 Task: For heading Arial Rounded MT Bold with Underline.  font size for heading26,  'Change the font style of data to'Browallia New.  and font size to 18,  Change the alignment of both headline & data to Align middle & Align Text left.  In the sheet  Excel Template Workbook Spreadsheet Sheet
Action: Mouse moved to (105, 110)
Screenshot: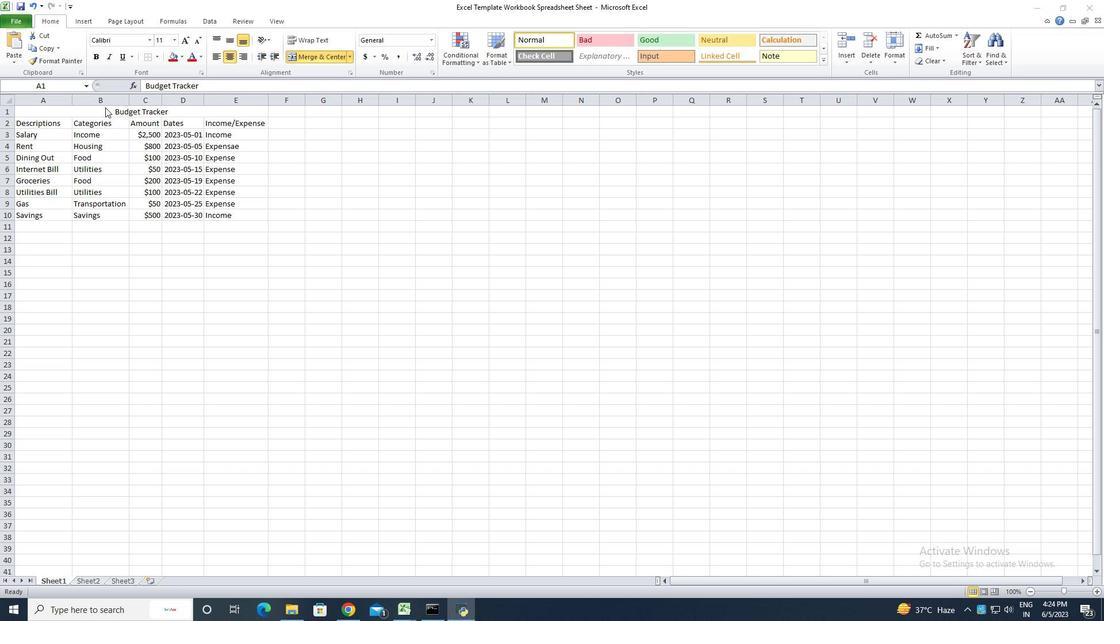 
Action: Mouse pressed left at (105, 110)
Screenshot: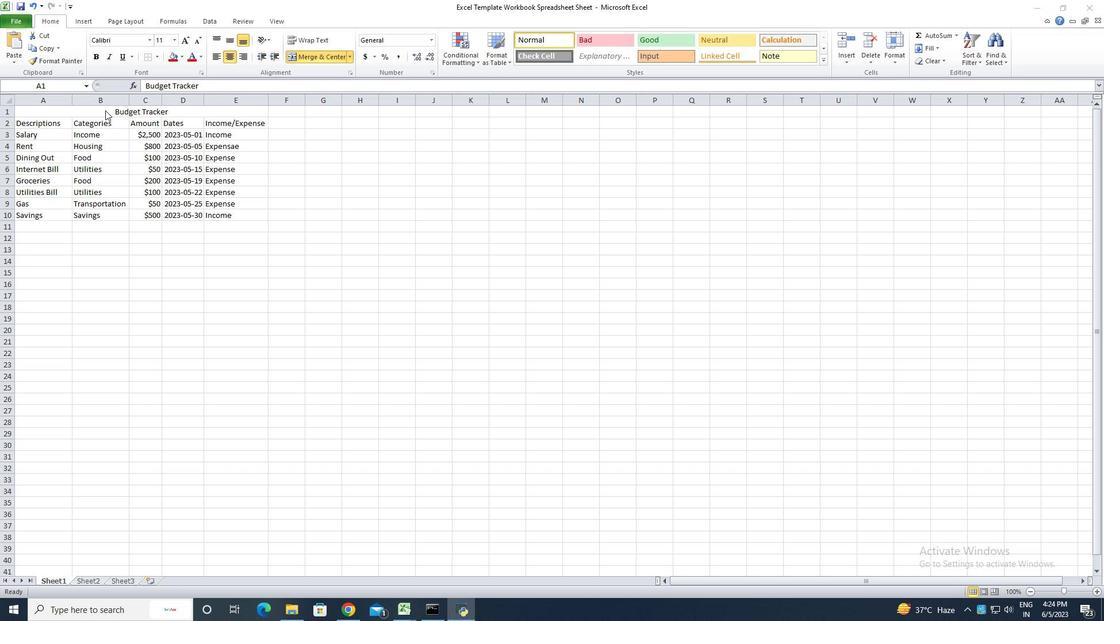 
Action: Mouse moved to (149, 38)
Screenshot: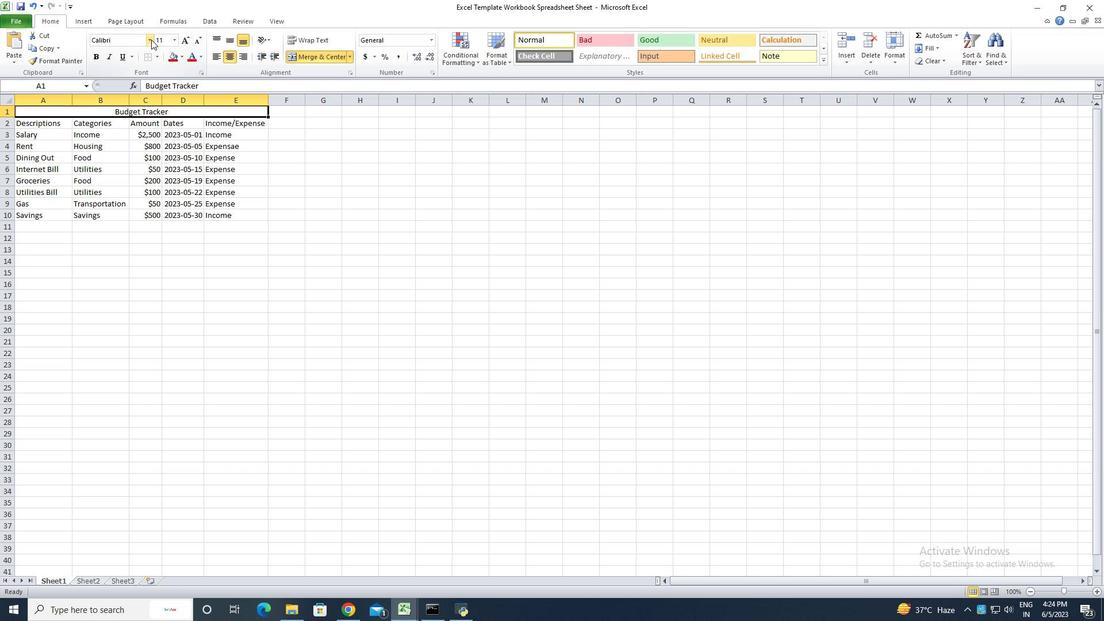 
Action: Mouse pressed left at (149, 38)
Screenshot: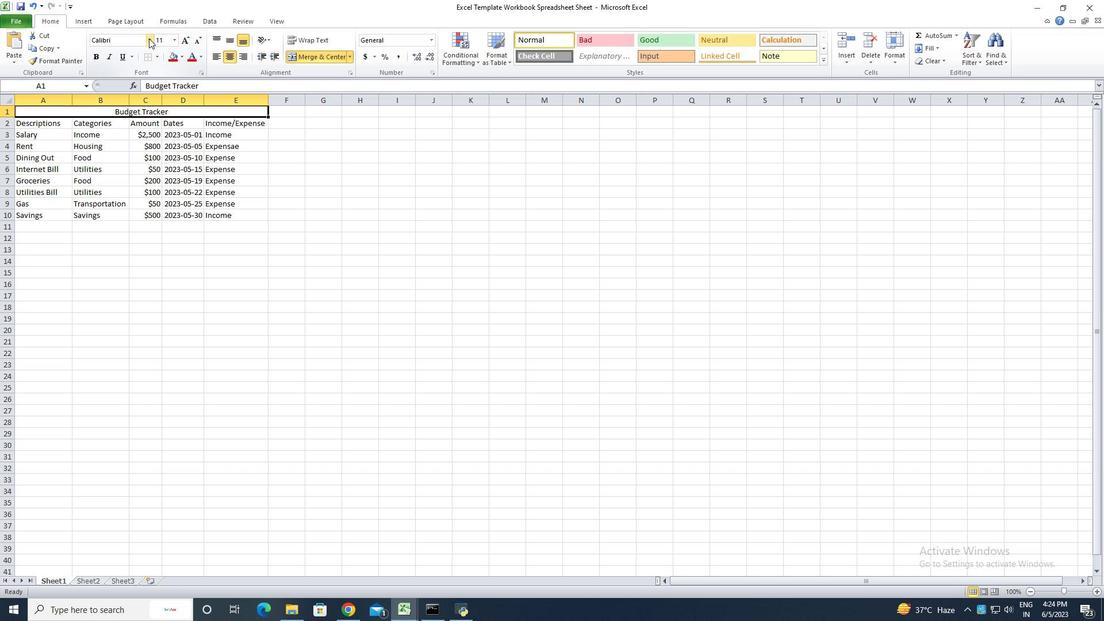
Action: Mouse moved to (150, 173)
Screenshot: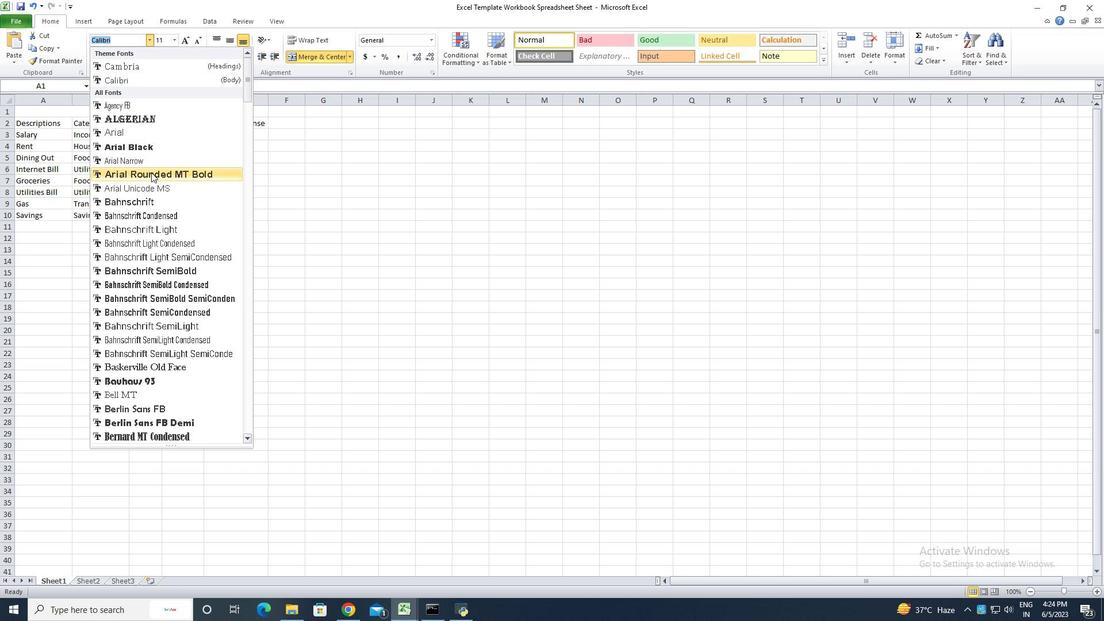 
Action: Mouse pressed left at (150, 173)
Screenshot: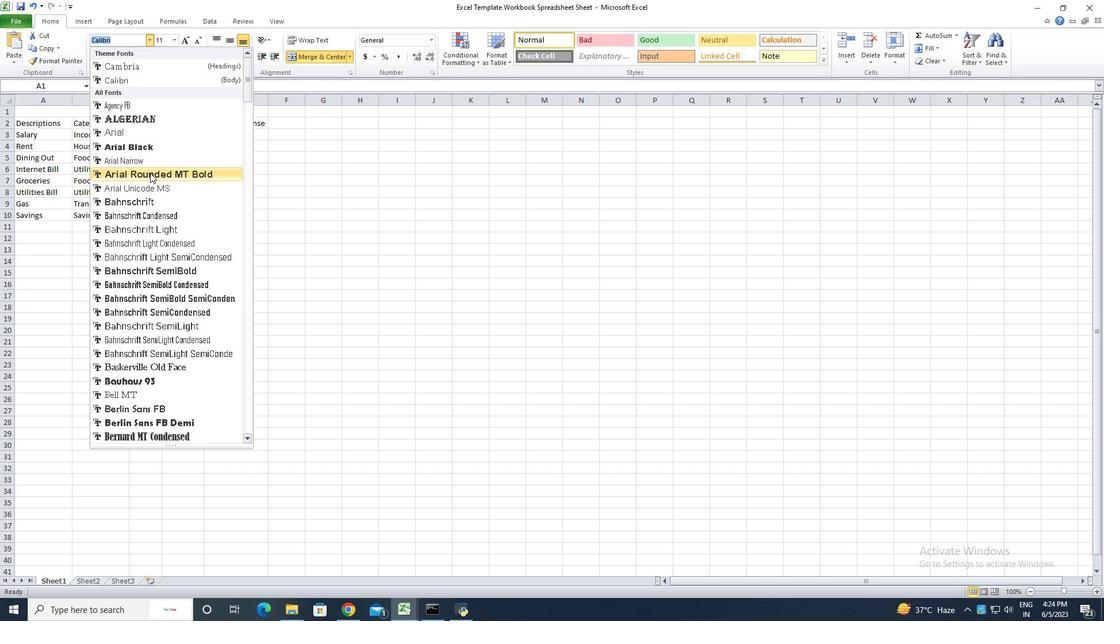 
Action: Mouse moved to (122, 57)
Screenshot: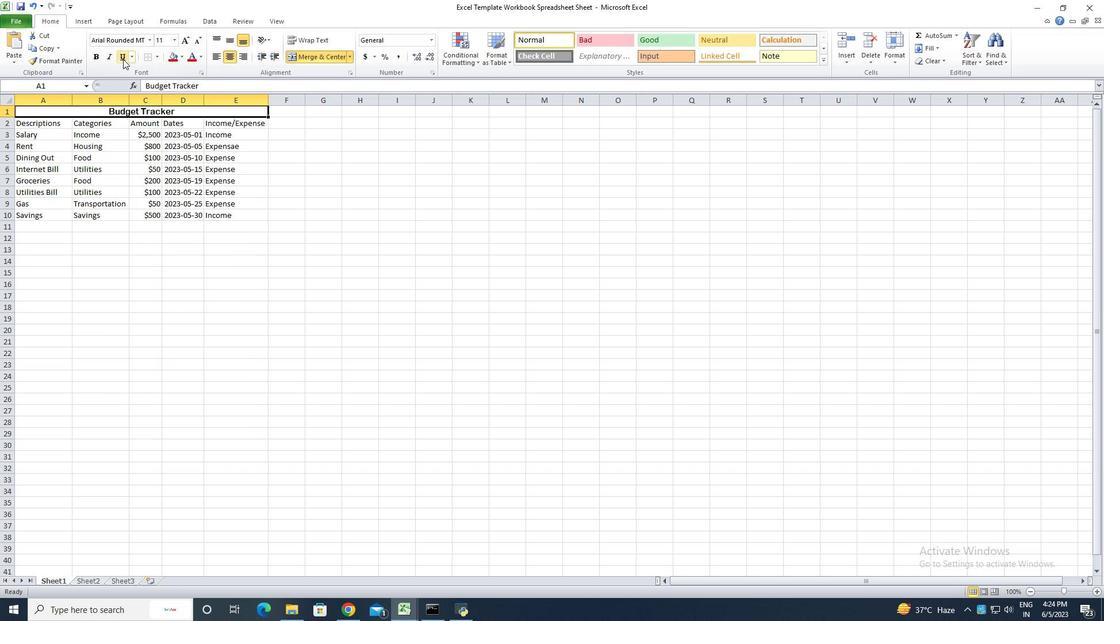 
Action: Mouse pressed left at (122, 57)
Screenshot: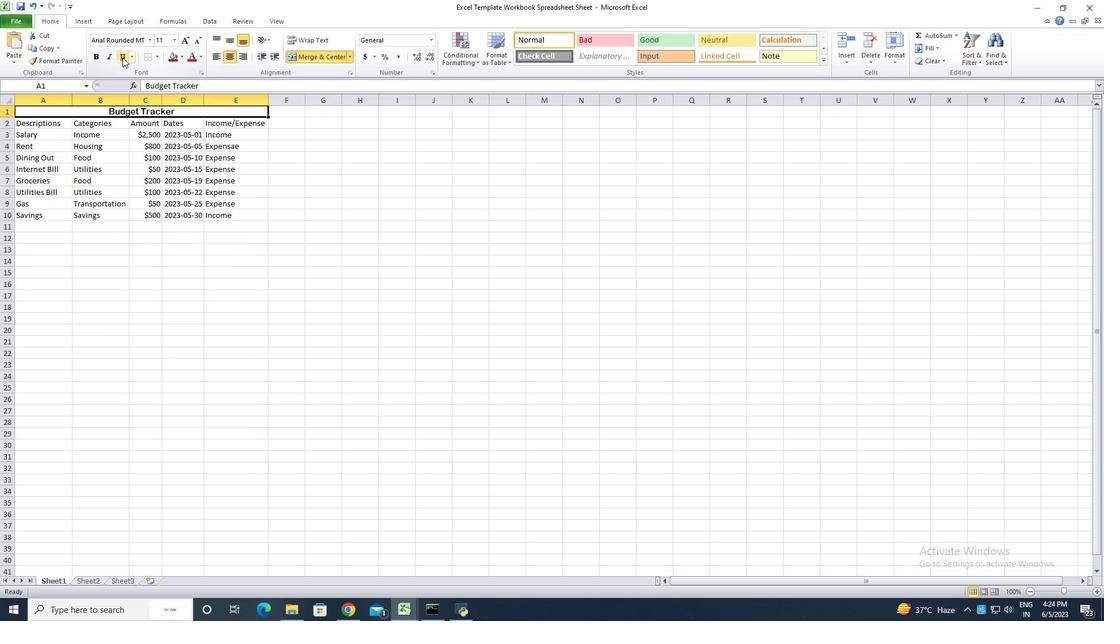 
Action: Mouse moved to (185, 37)
Screenshot: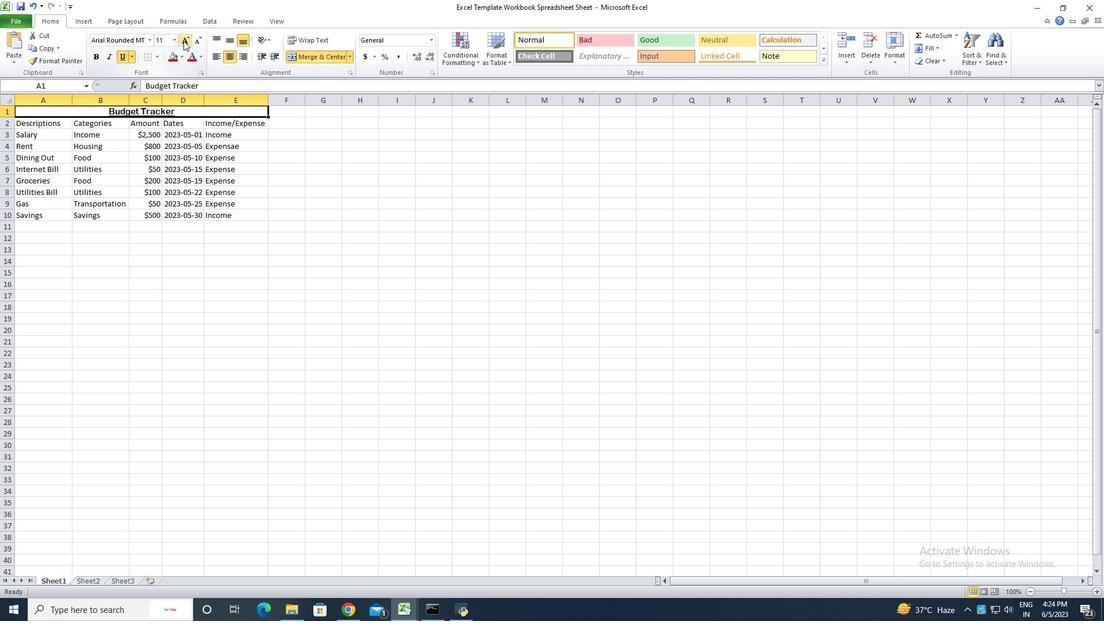 
Action: Mouse pressed left at (185, 37)
Screenshot: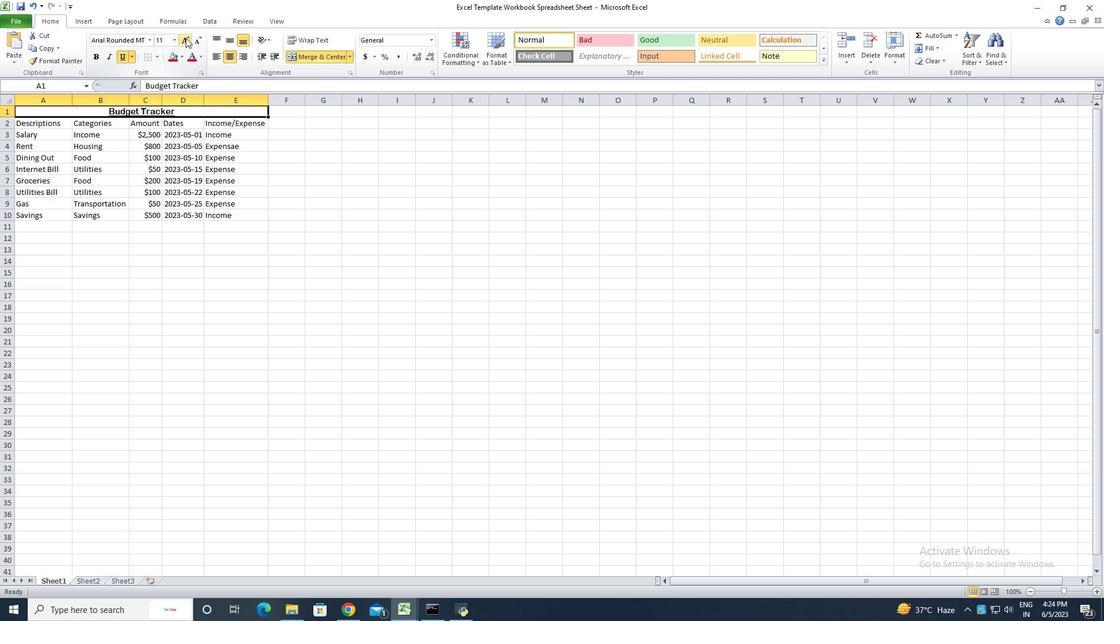
Action: Mouse pressed left at (185, 37)
Screenshot: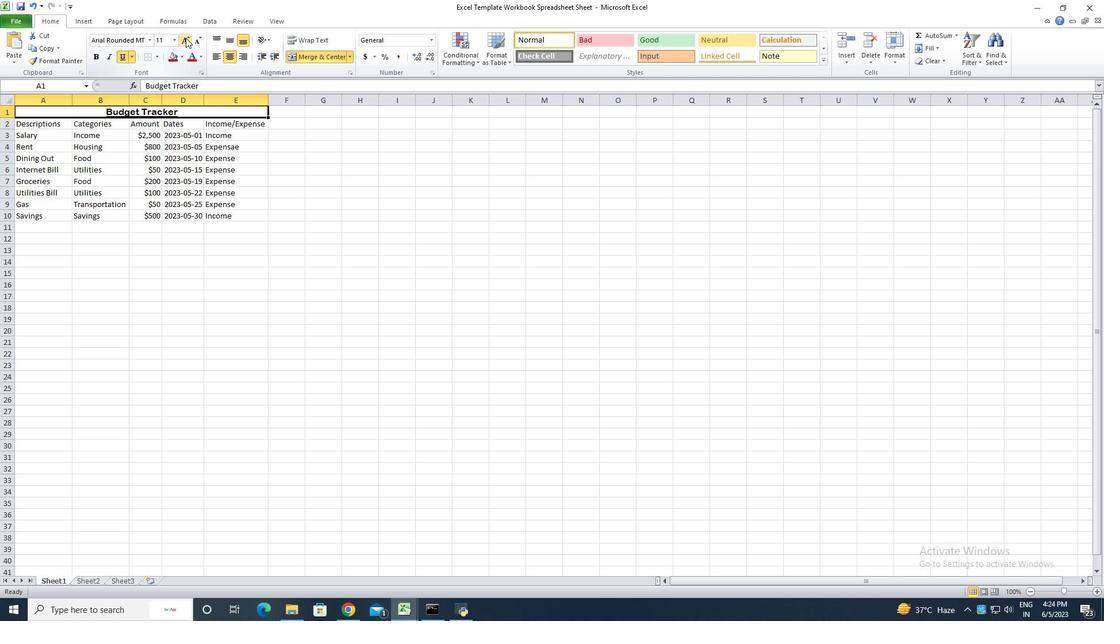 
Action: Mouse pressed left at (185, 37)
Screenshot: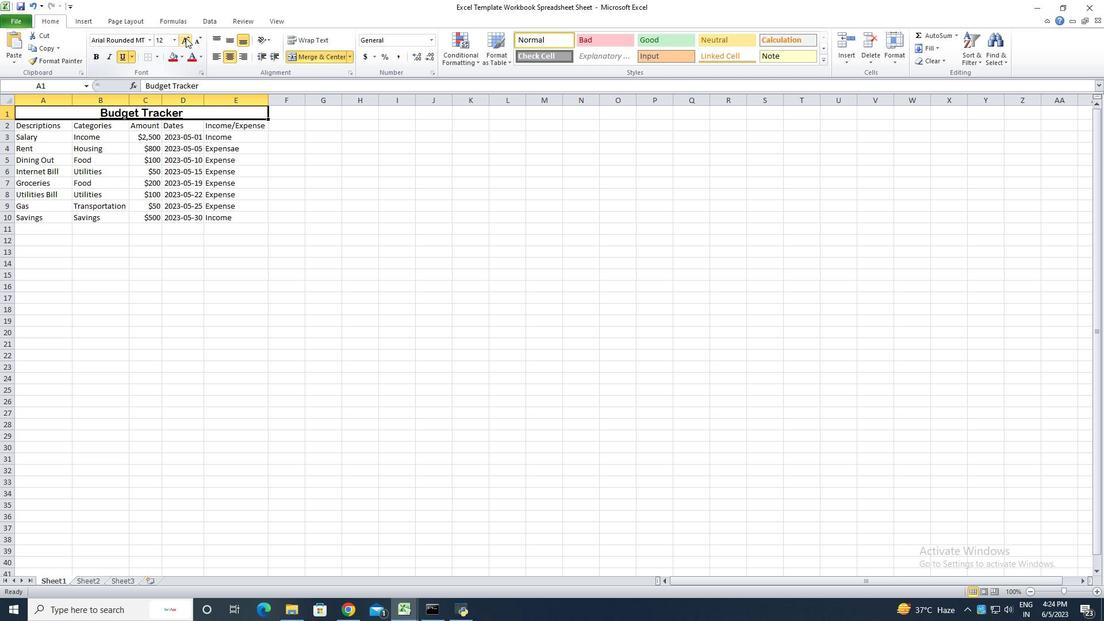 
Action: Mouse pressed left at (185, 37)
Screenshot: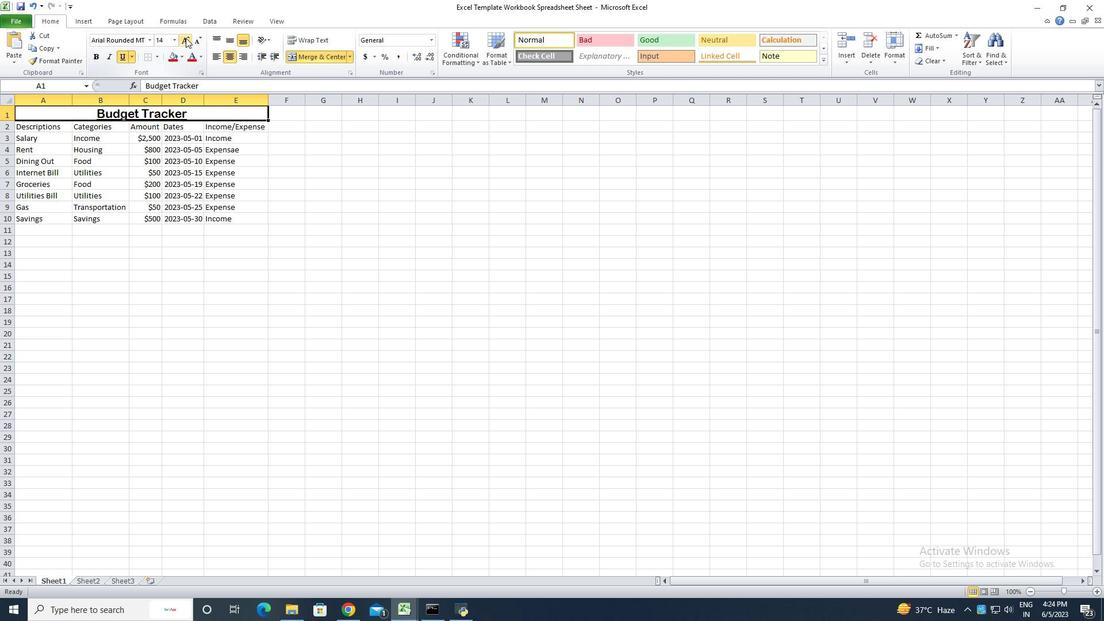 
Action: Mouse pressed left at (185, 37)
Screenshot: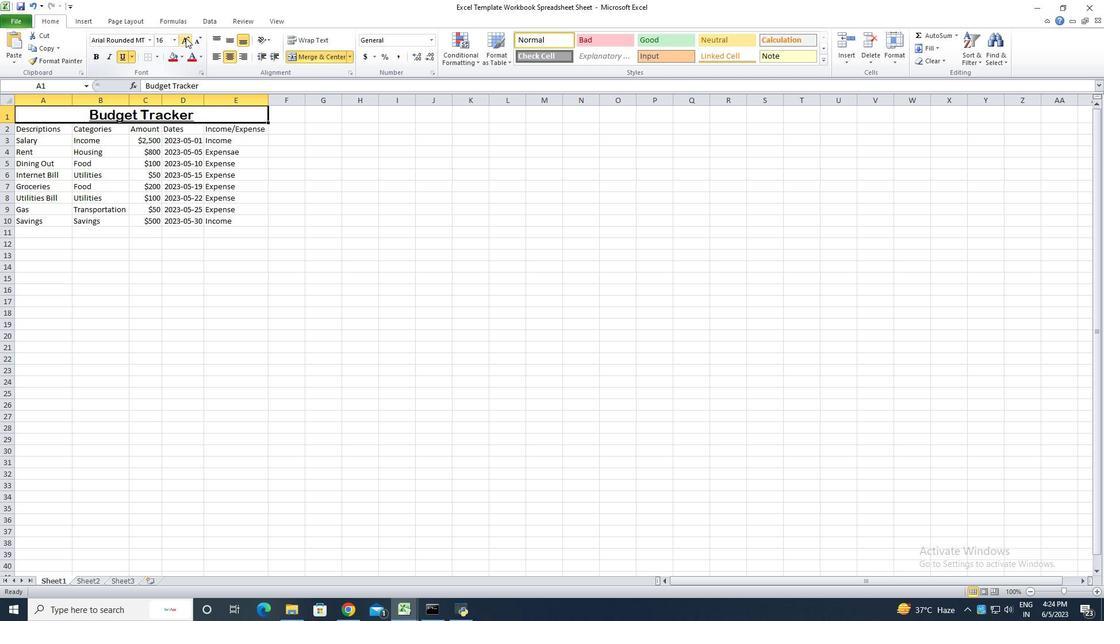 
Action: Mouse pressed left at (185, 37)
Screenshot: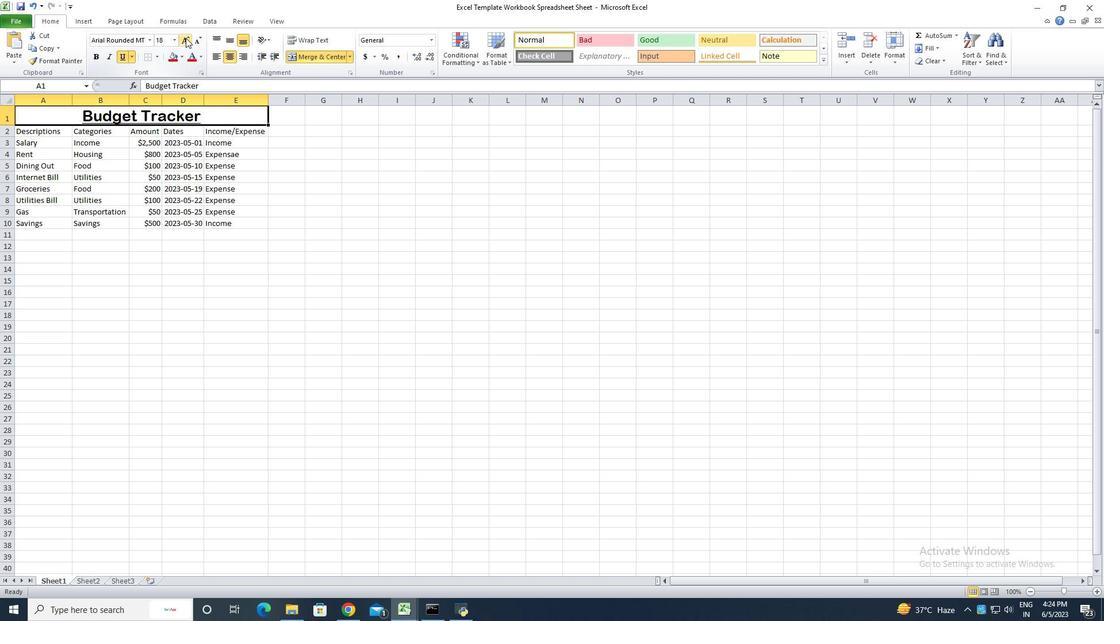 
Action: Mouse pressed left at (185, 37)
Screenshot: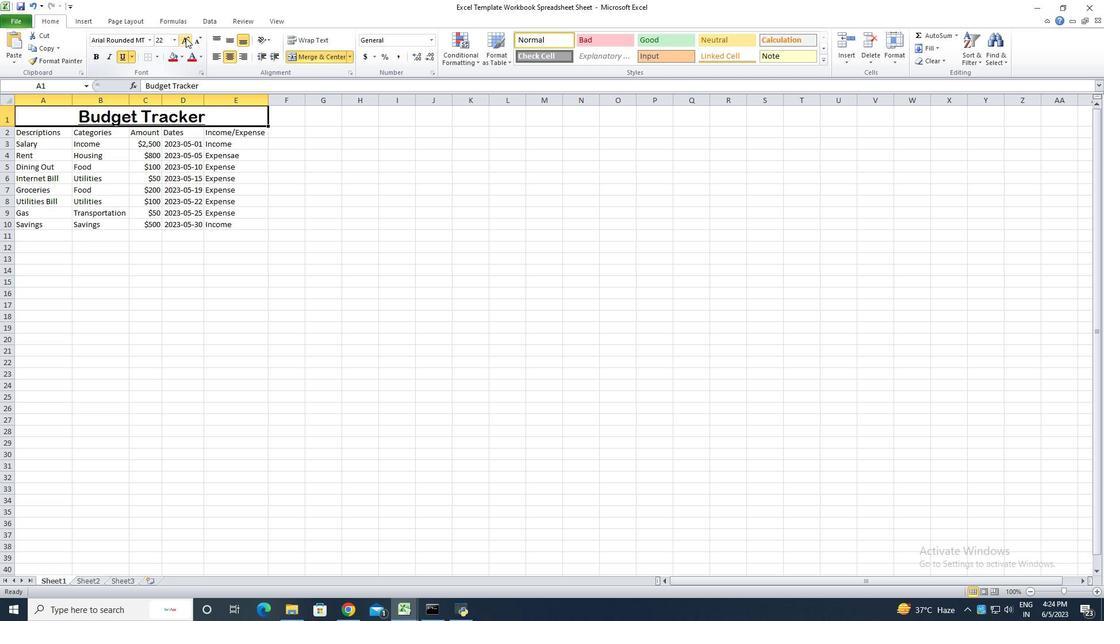 
Action: Mouse pressed left at (185, 37)
Screenshot: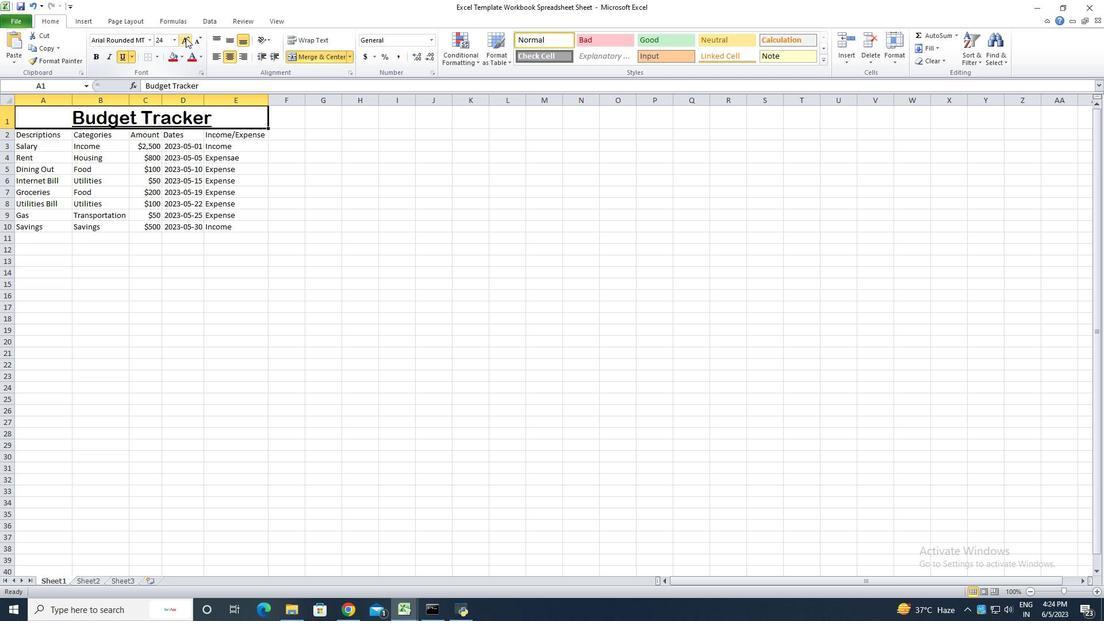 
Action: Mouse moved to (89, 279)
Screenshot: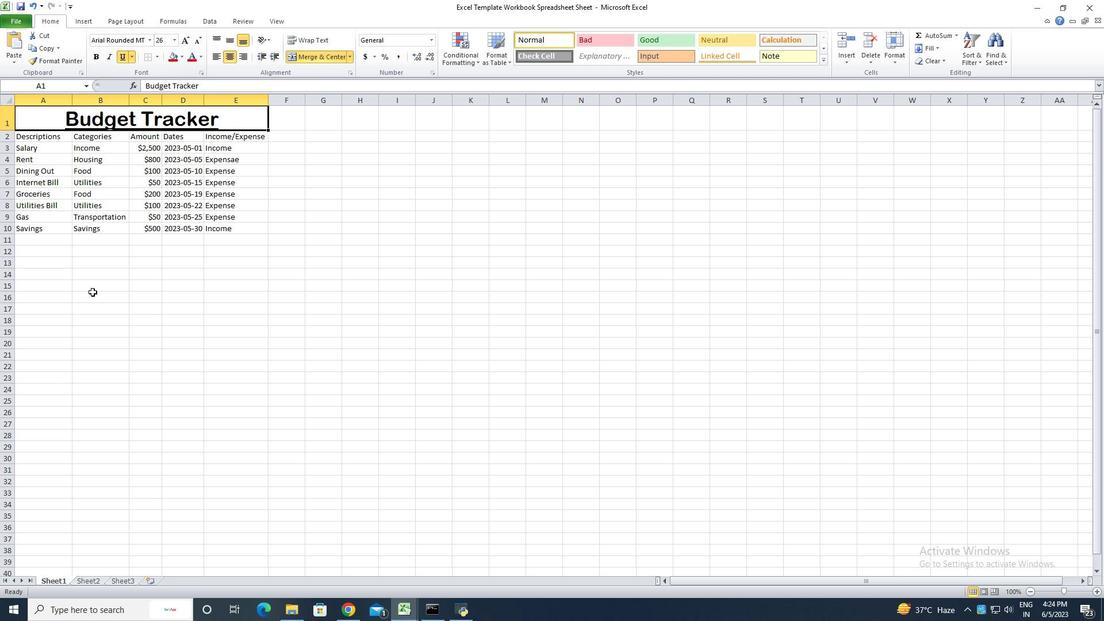 
Action: Mouse pressed left at (89, 279)
Screenshot: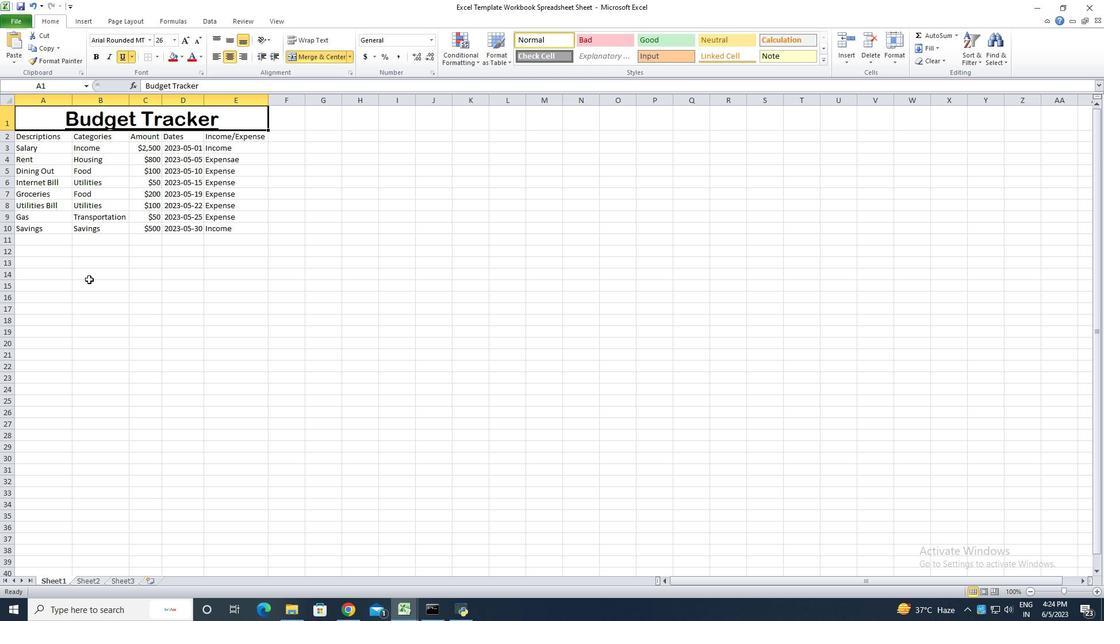 
Action: Mouse moved to (32, 135)
Screenshot: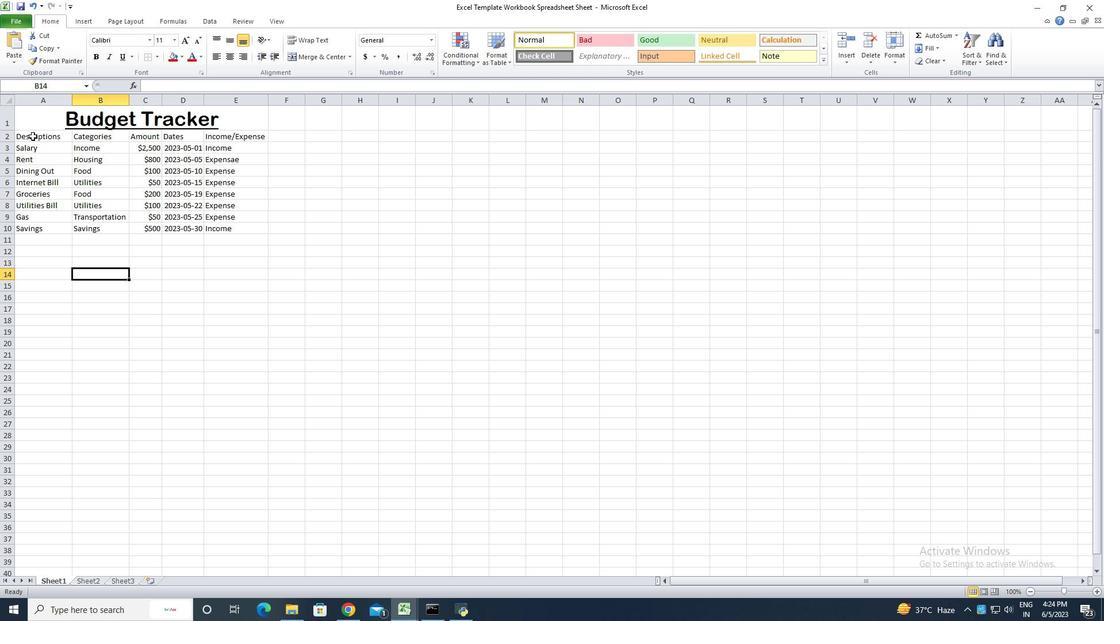 
Action: Mouse pressed left at (32, 135)
Screenshot: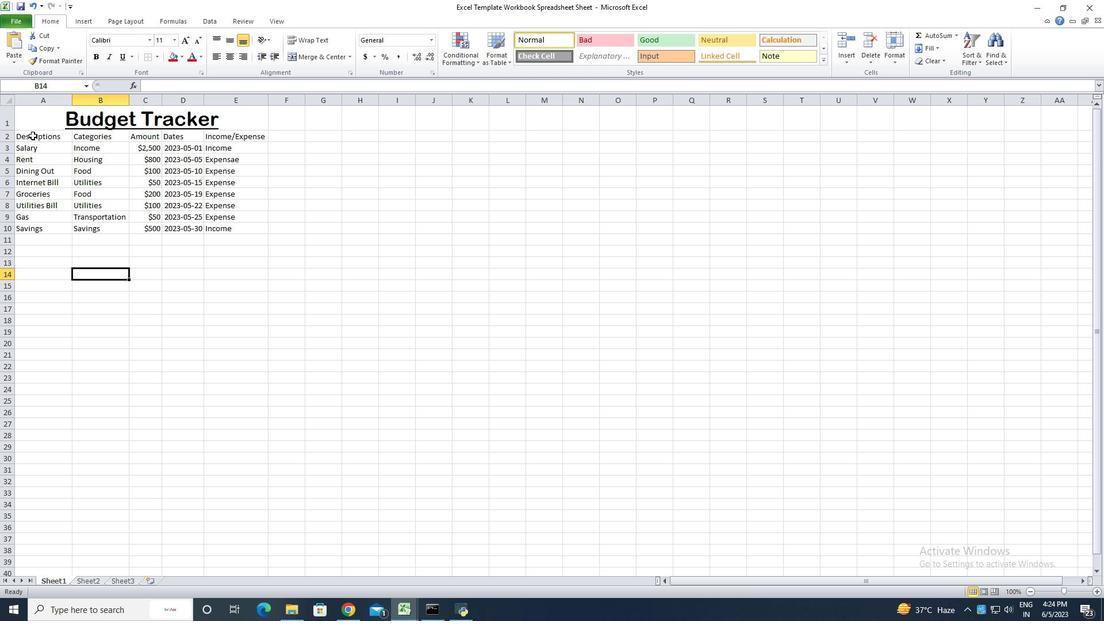 
Action: Mouse moved to (147, 42)
Screenshot: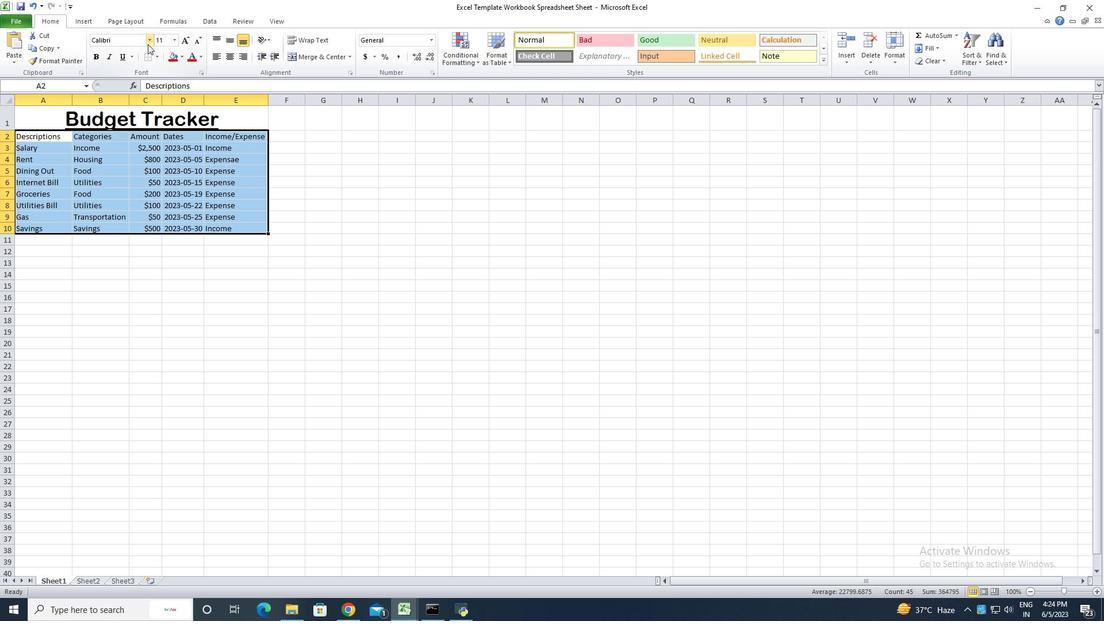 
Action: Mouse pressed left at (147, 42)
Screenshot: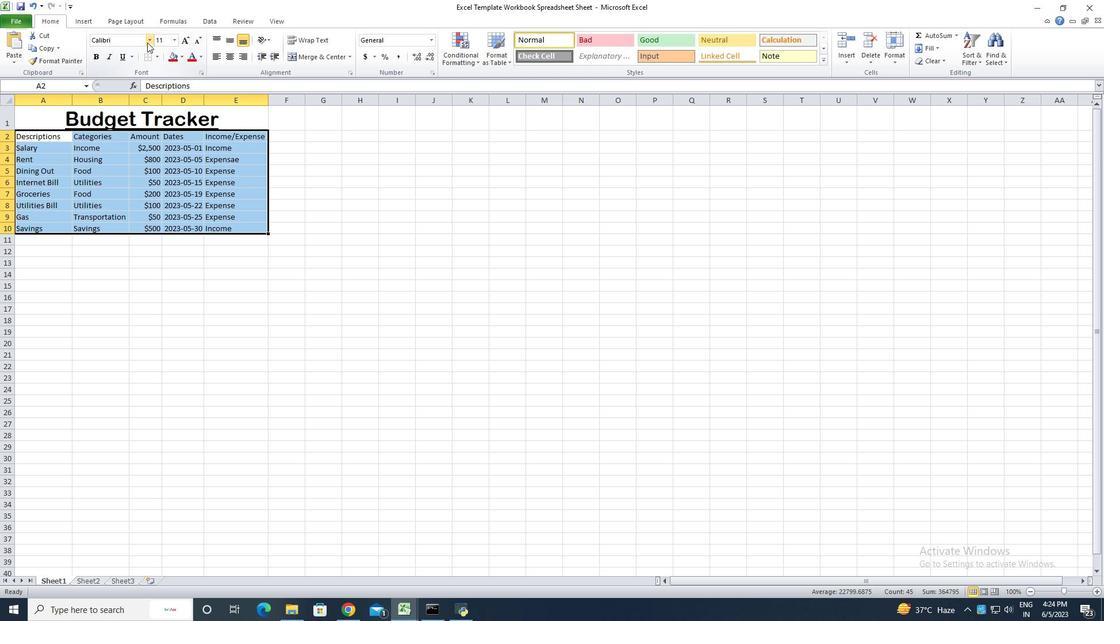 
Action: Key pressed <Key.shift>Browallia<Key.space><Key.shift><Key.shift>New<Key.enter>
Screenshot: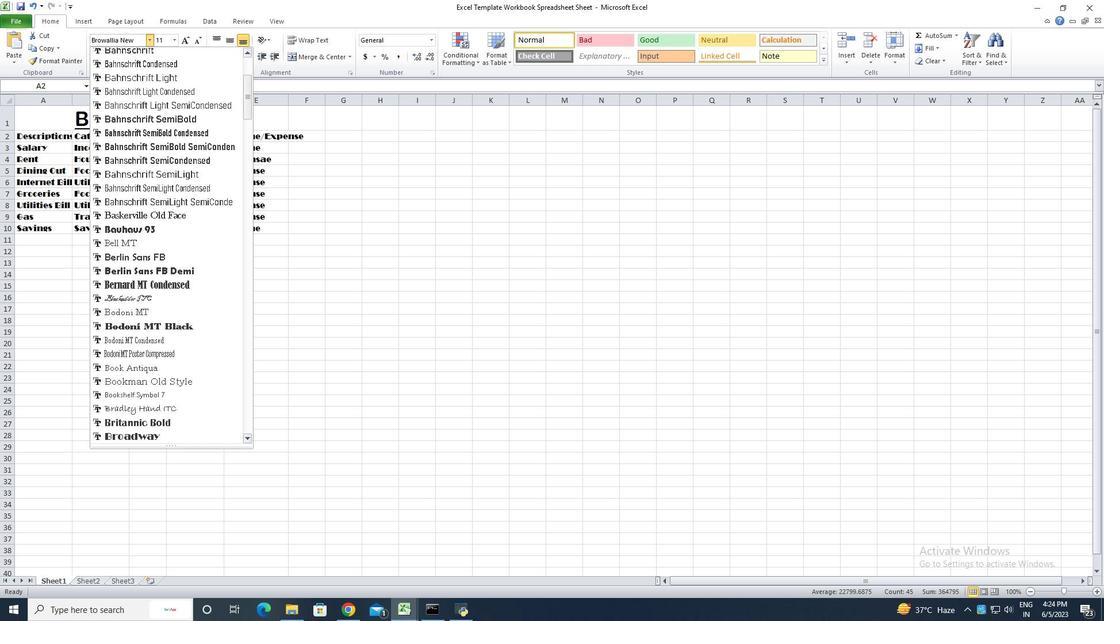 
Action: Mouse moved to (184, 42)
Screenshot: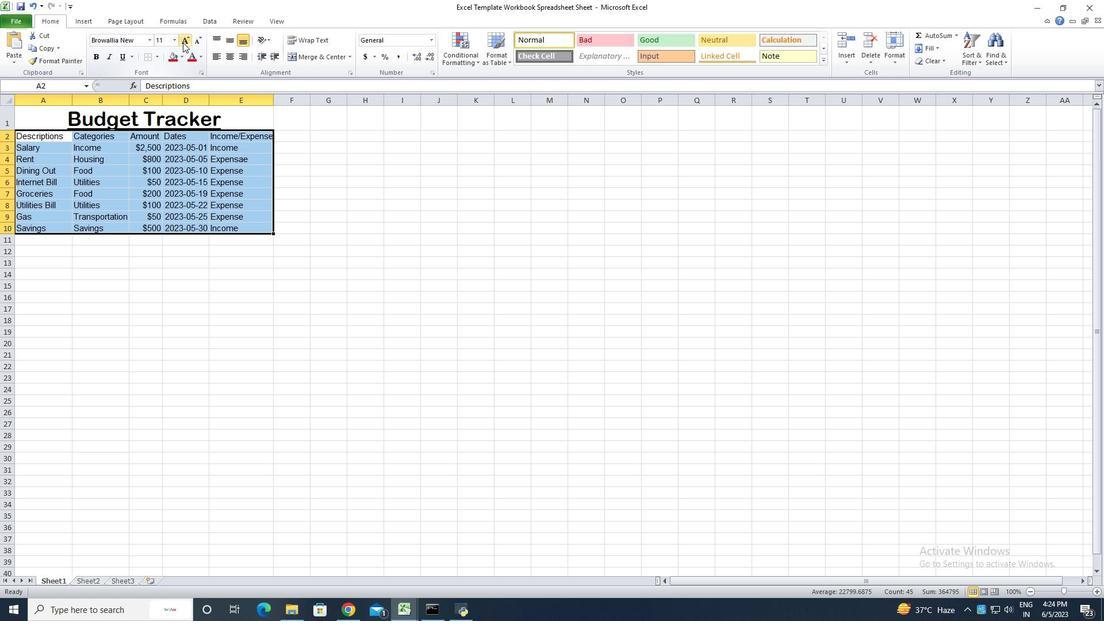 
Action: Mouse pressed left at (184, 42)
Screenshot: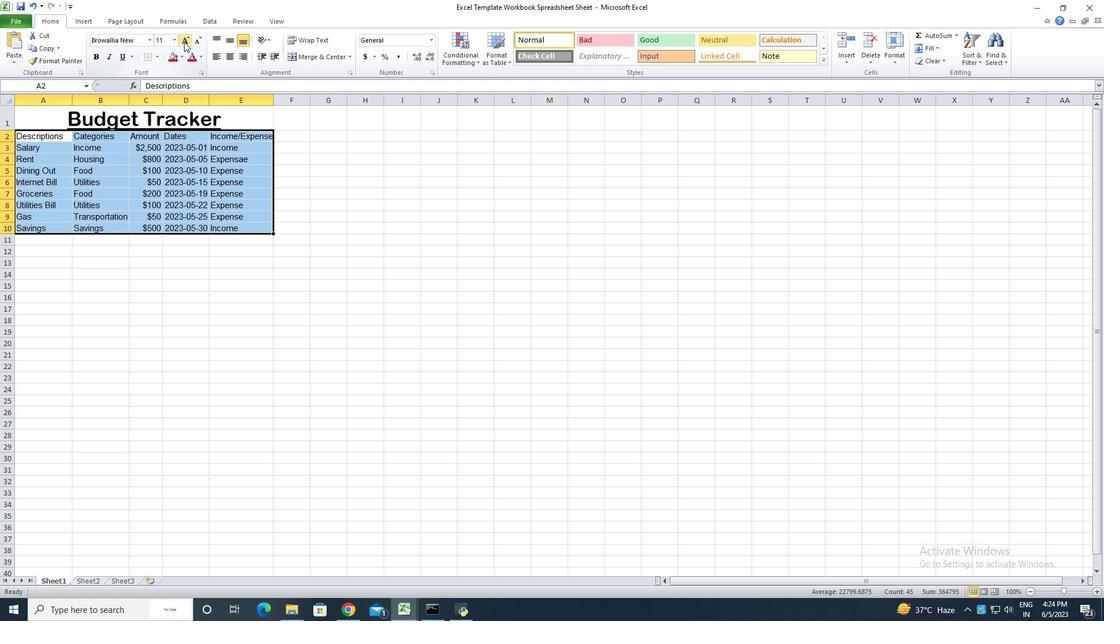 
Action: Mouse pressed left at (184, 42)
Screenshot: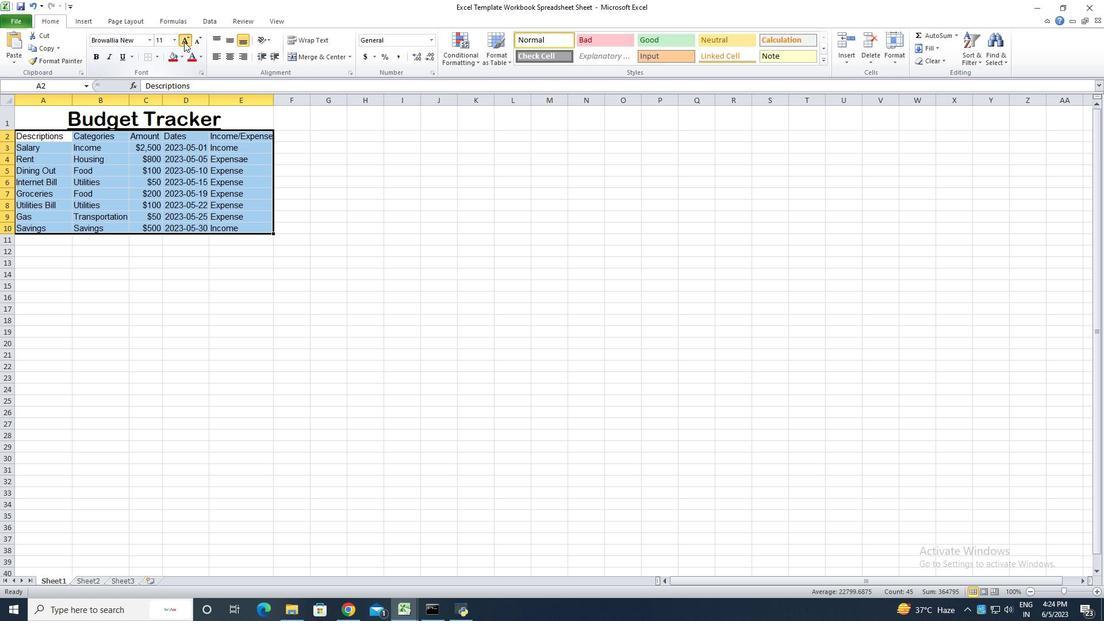 
Action: Mouse pressed left at (184, 42)
Screenshot: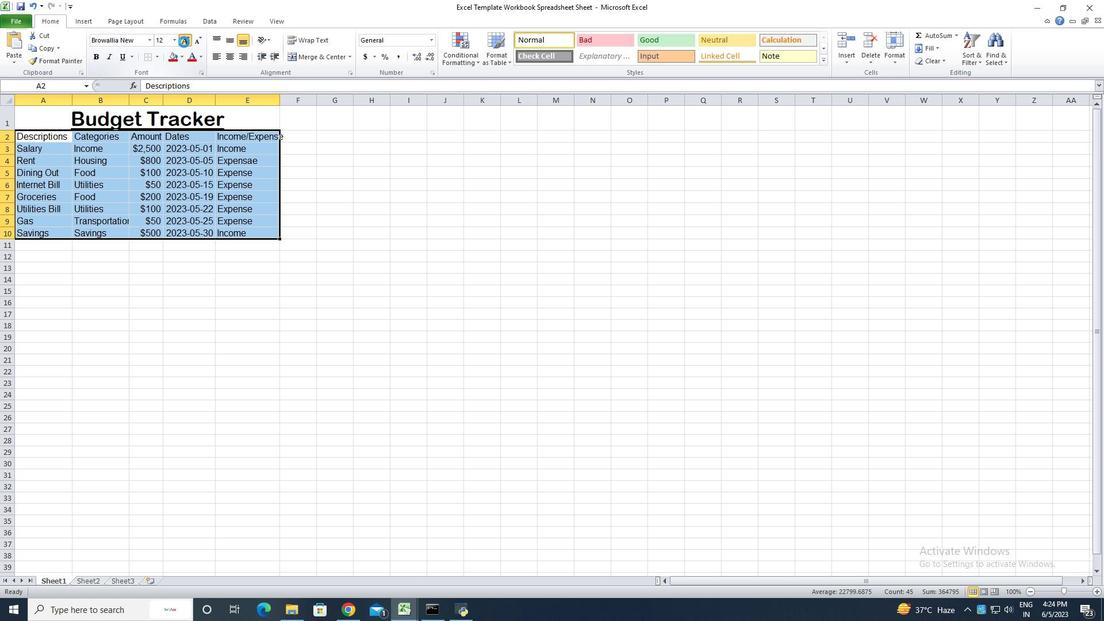 
Action: Mouse pressed left at (184, 42)
Screenshot: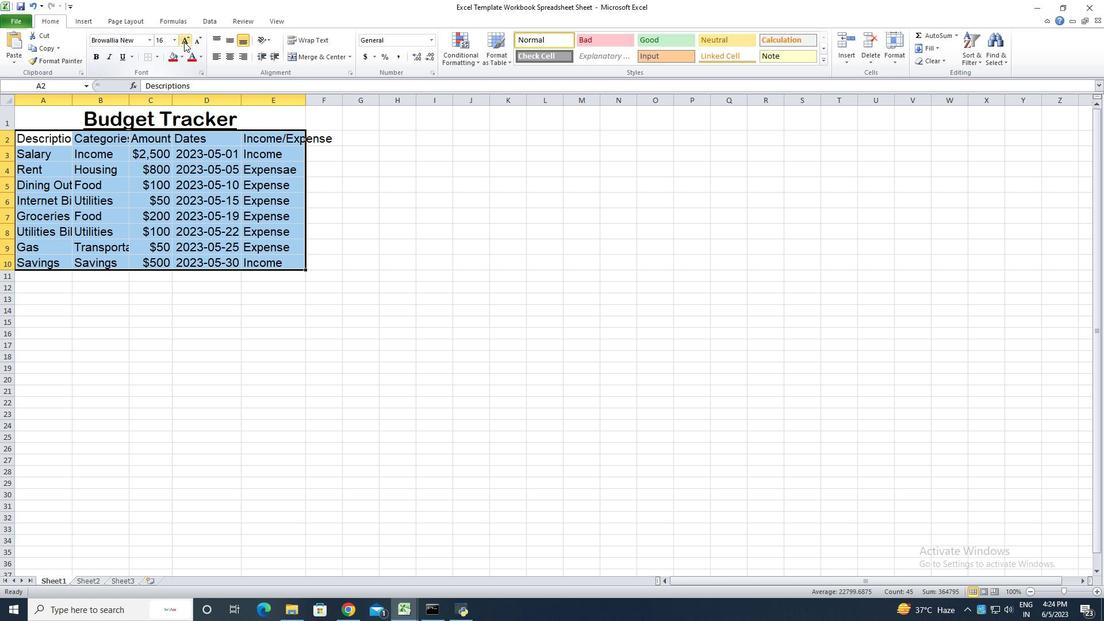 
Action: Mouse moved to (154, 329)
Screenshot: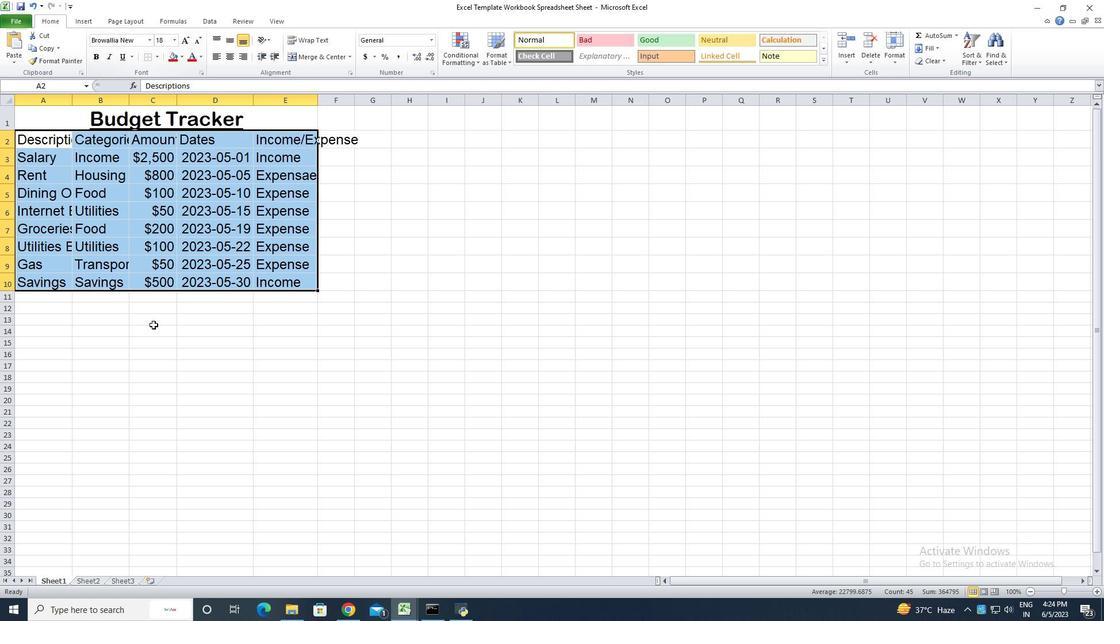 
Action: Mouse pressed left at (154, 329)
Screenshot: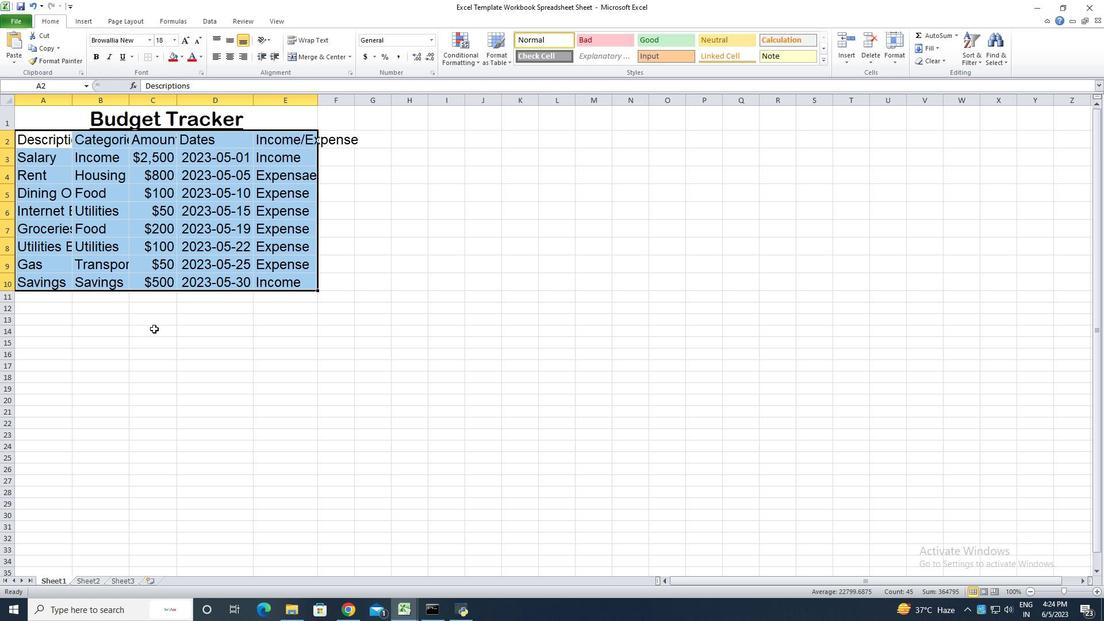 
Action: Mouse moved to (73, 103)
Screenshot: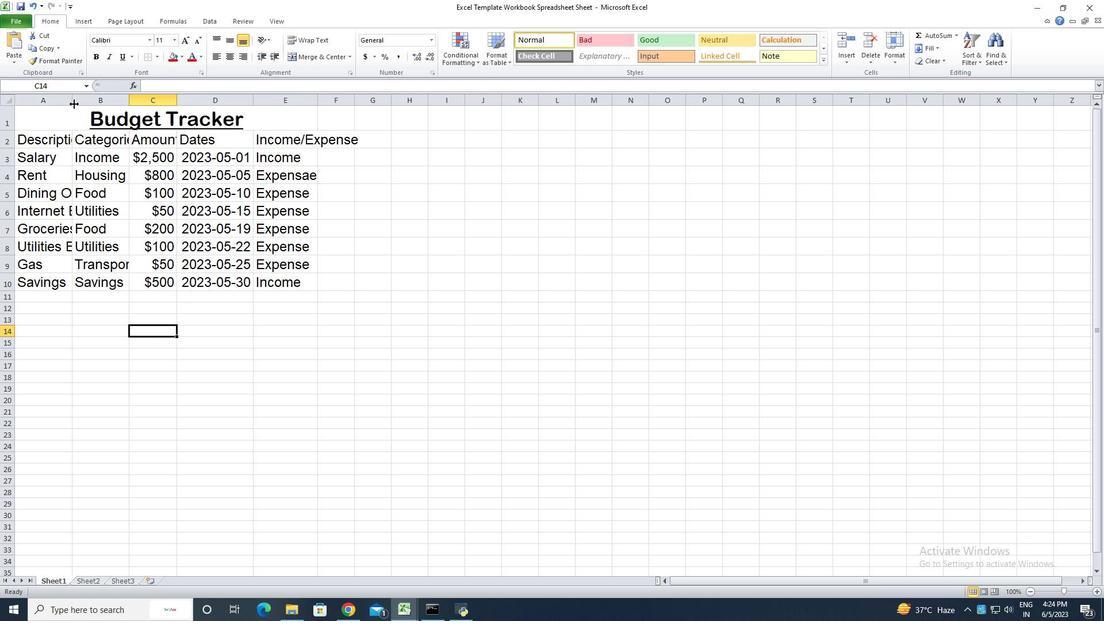 
Action: Mouse pressed left at (73, 103)
Screenshot: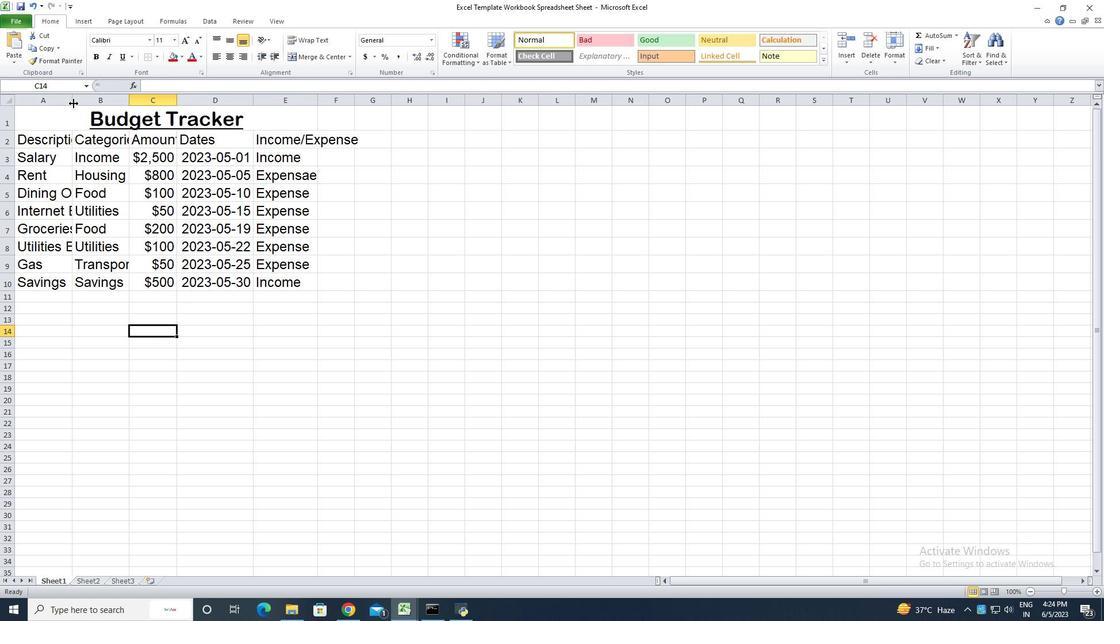 
Action: Mouse pressed left at (73, 103)
Screenshot: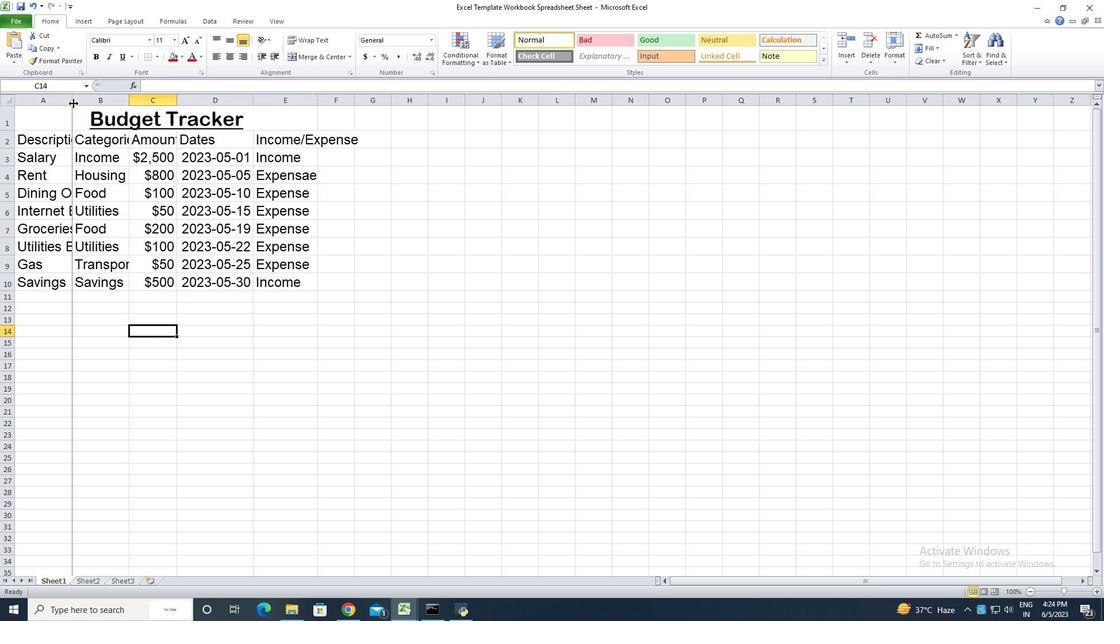
Action: Mouse moved to (153, 104)
Screenshot: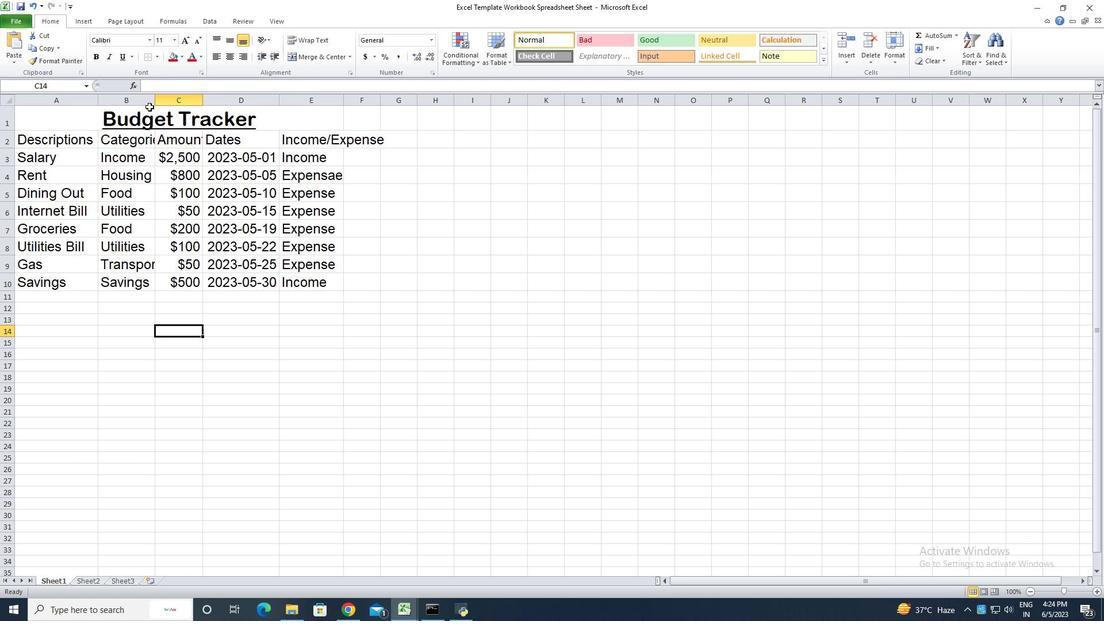 
Action: Mouse pressed left at (153, 104)
Screenshot: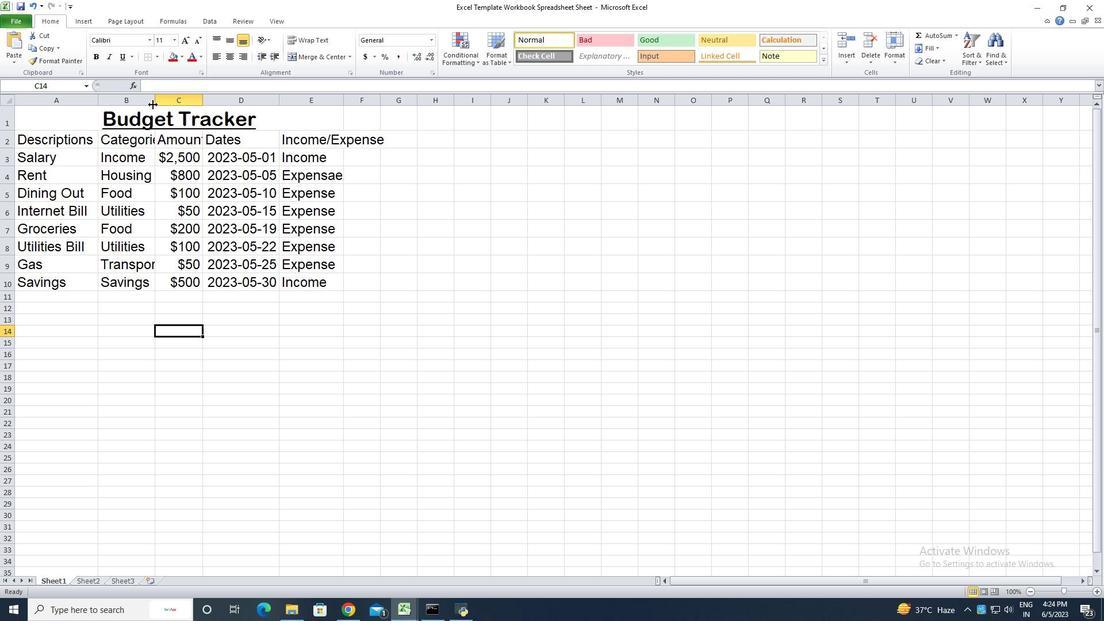 
Action: Mouse moved to (153, 104)
Screenshot: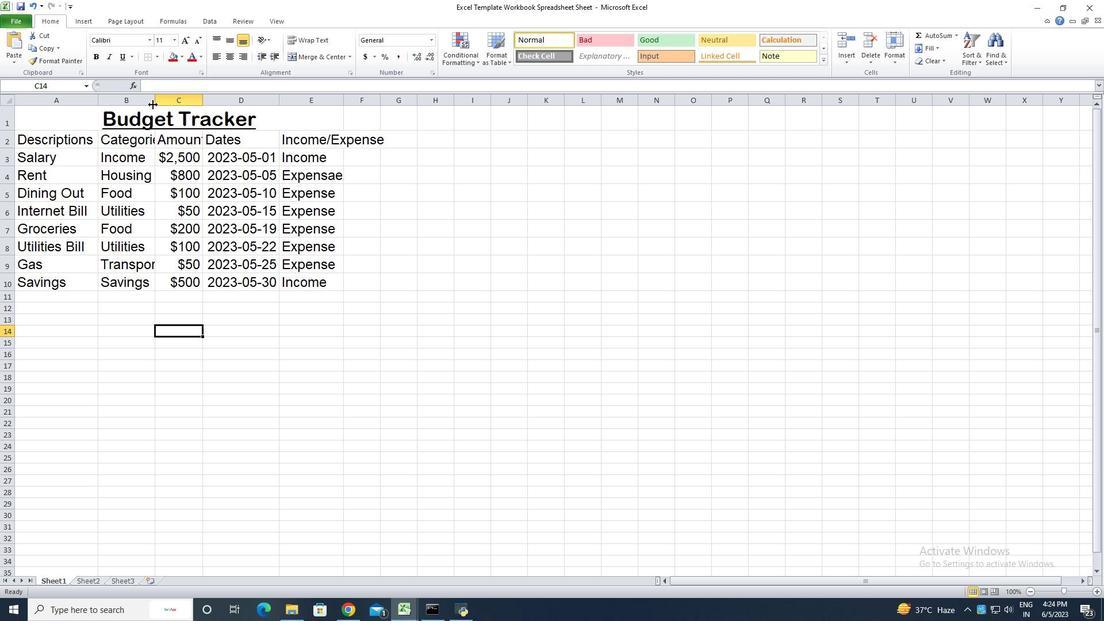 
Action: Mouse pressed left at (153, 104)
Screenshot: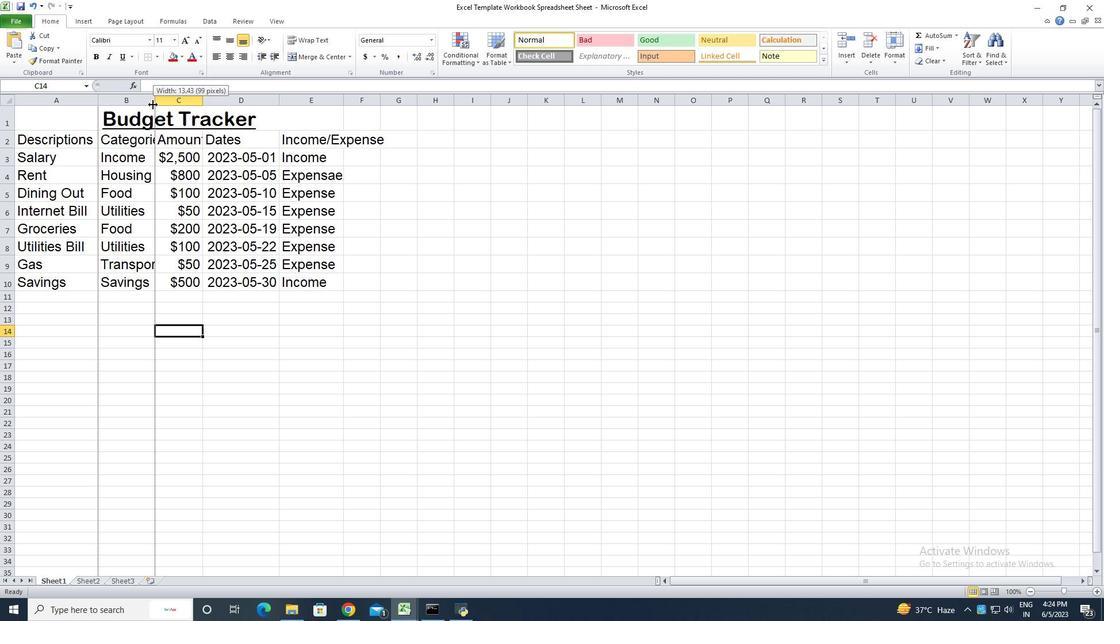 
Action: Mouse moved to (244, 101)
Screenshot: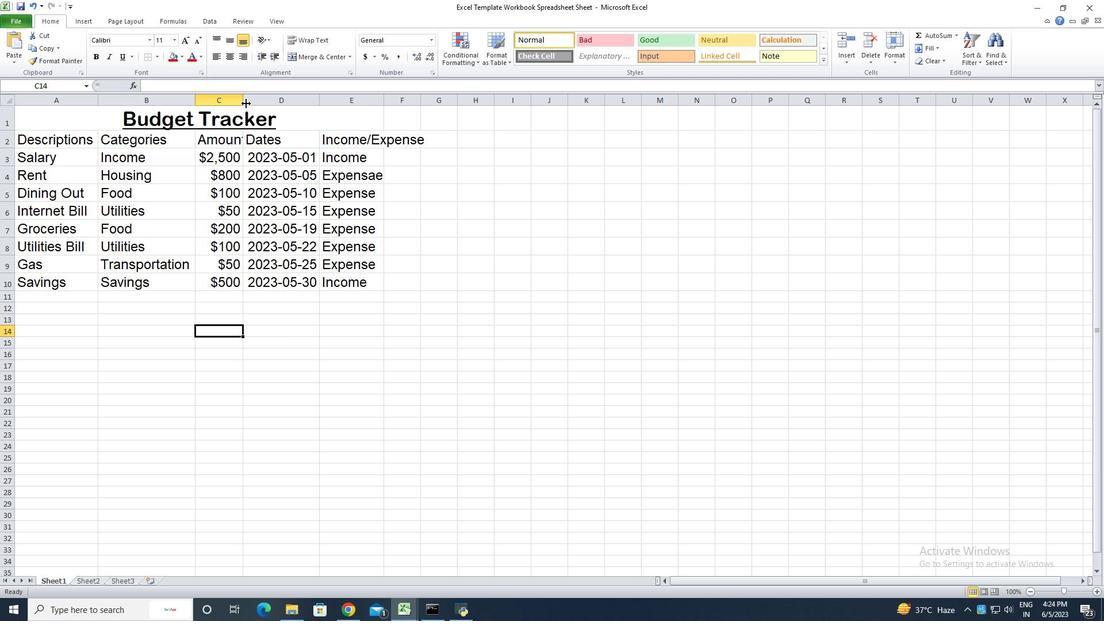 
Action: Mouse pressed left at (244, 101)
Screenshot: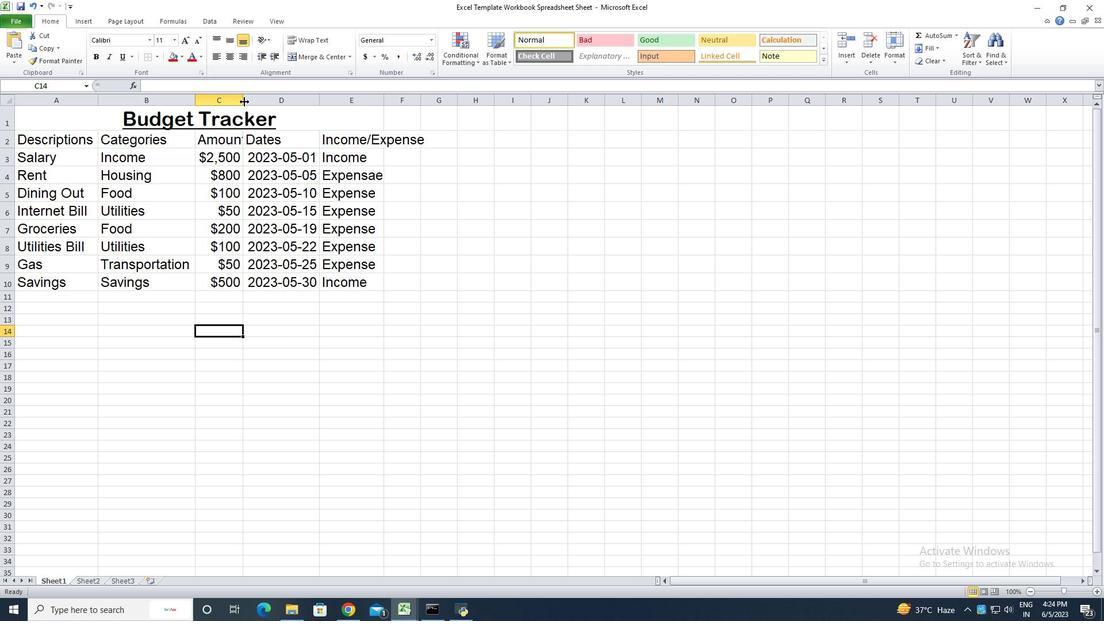 
Action: Mouse pressed left at (244, 101)
Screenshot: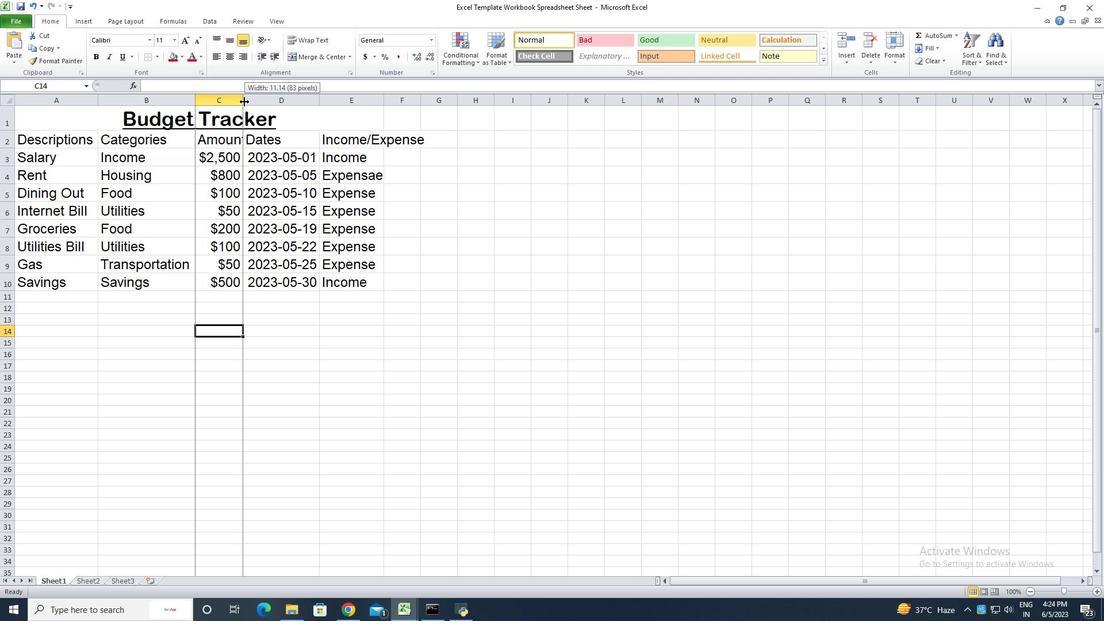 
Action: Mouse moved to (327, 103)
Screenshot: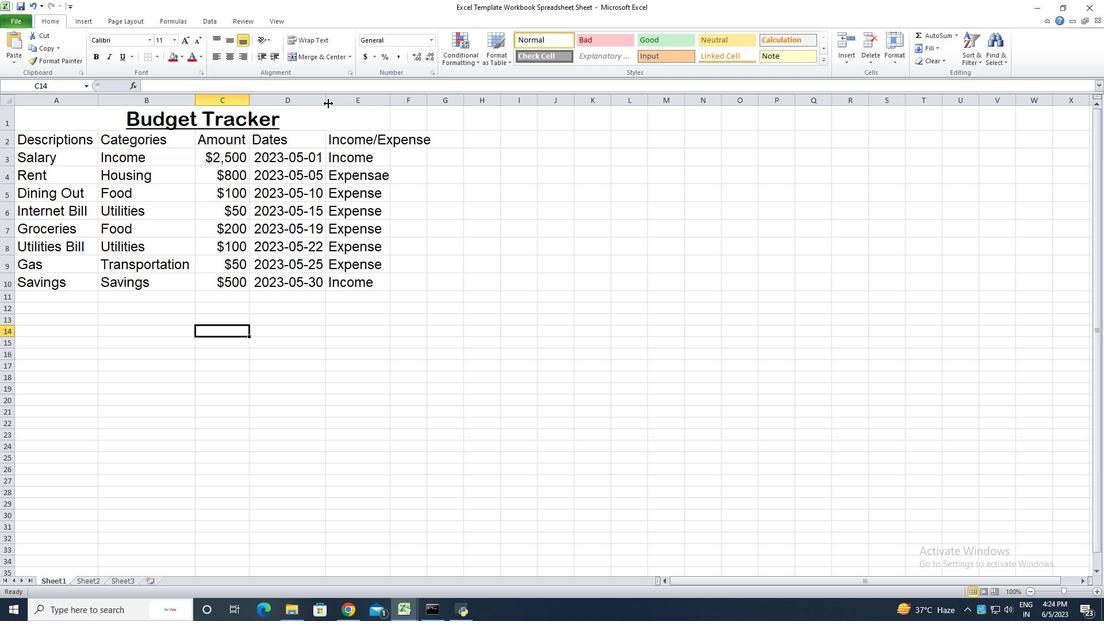 
Action: Mouse pressed left at (327, 103)
Screenshot: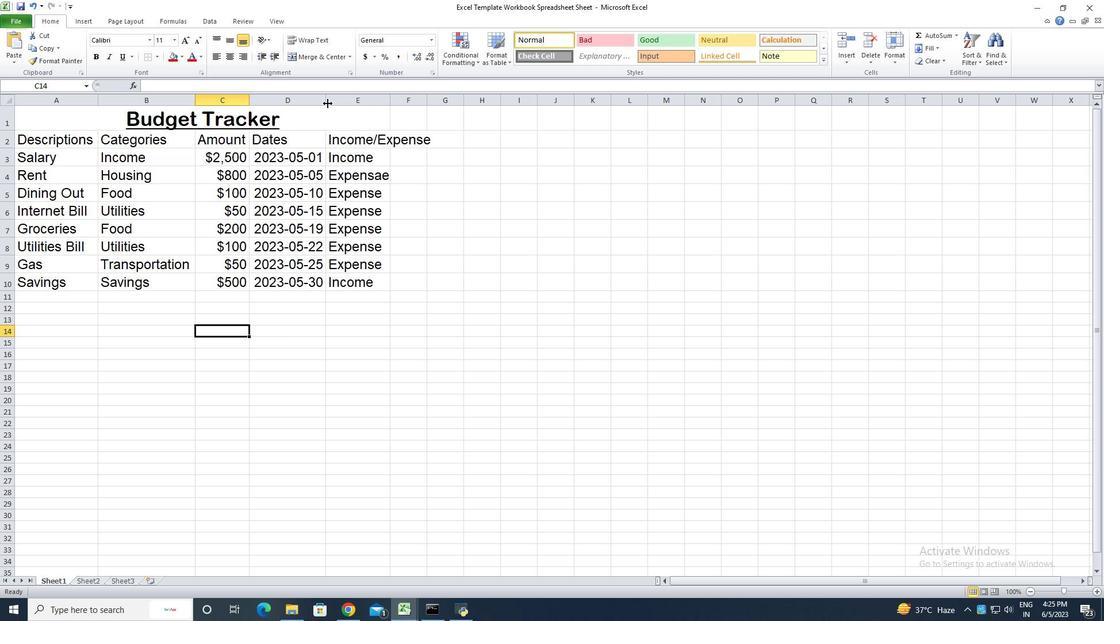 
Action: Mouse pressed left at (327, 103)
Screenshot: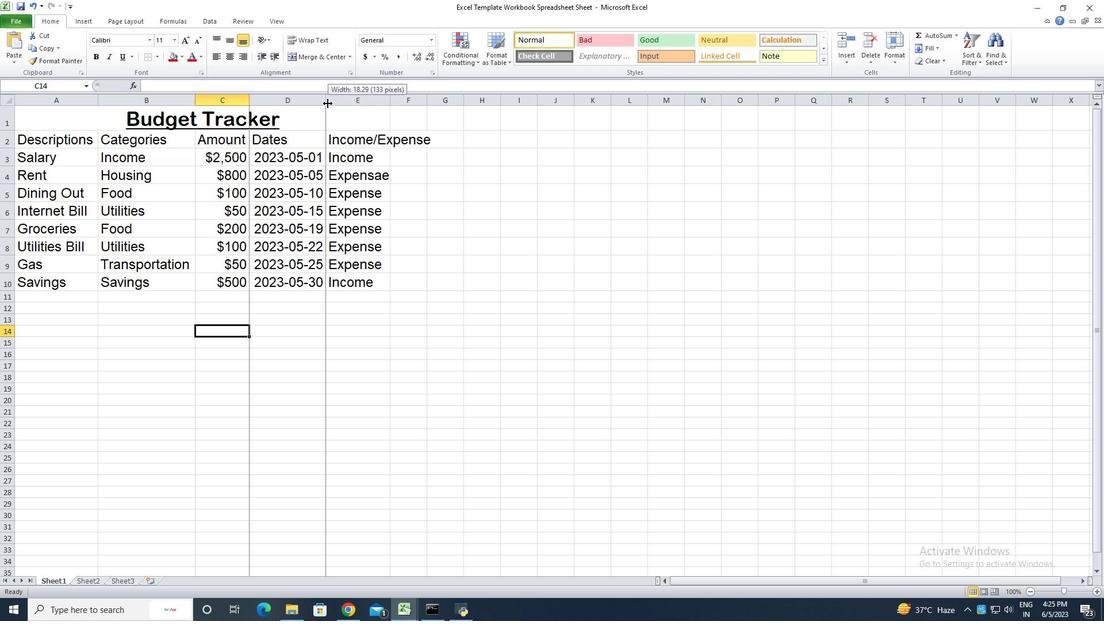 
Action: Mouse moved to (390, 103)
Screenshot: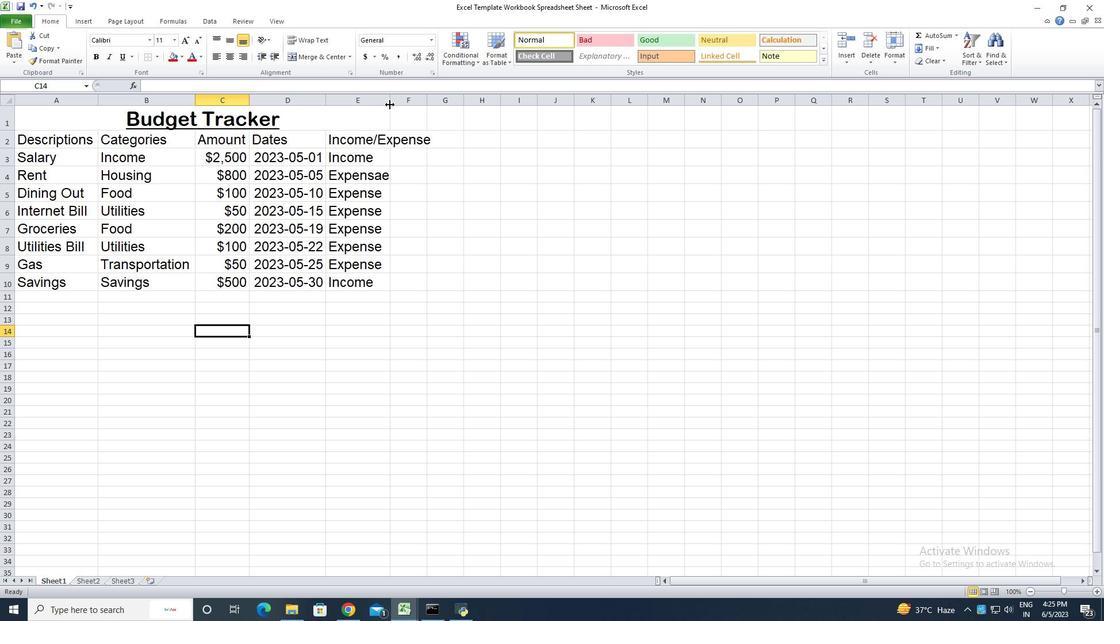 
Action: Mouse pressed left at (390, 103)
Screenshot: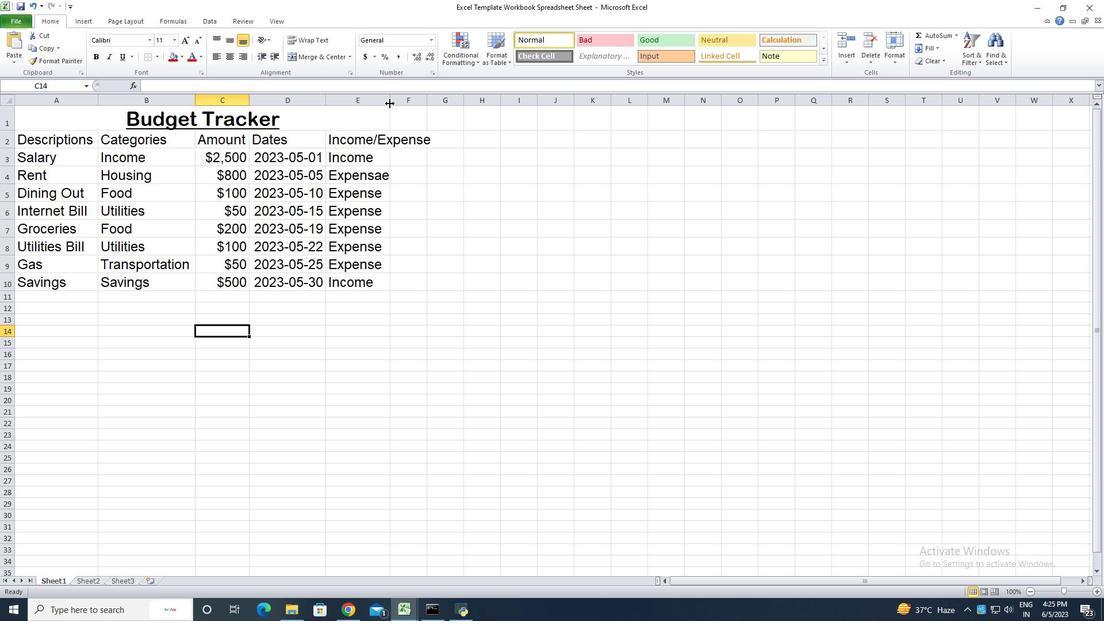 
Action: Mouse pressed left at (390, 103)
Screenshot: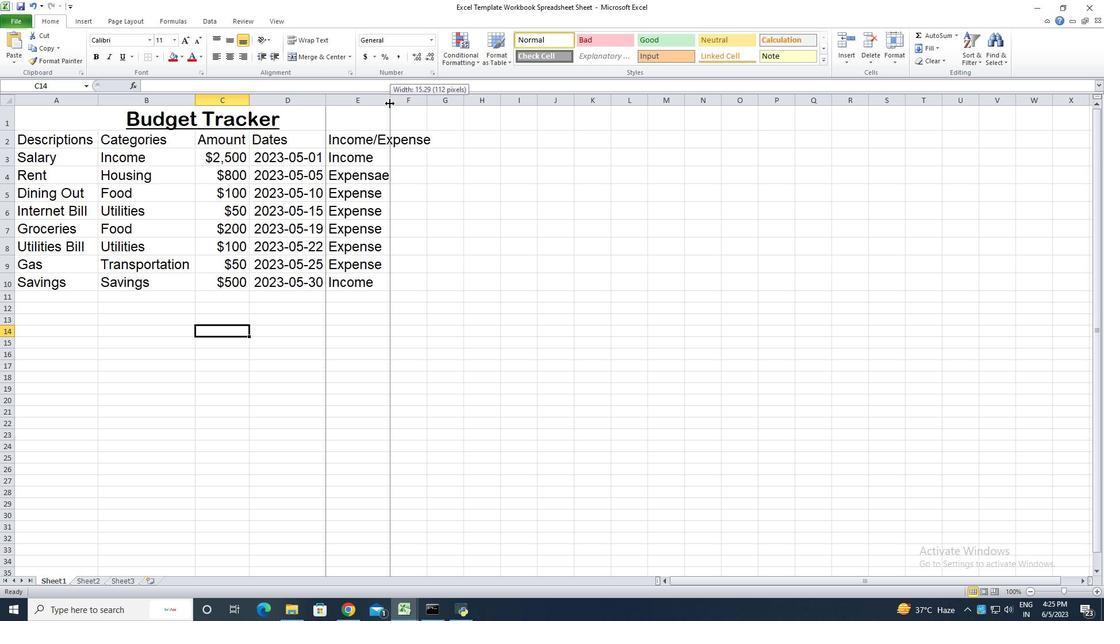 
Action: Mouse moved to (62, 120)
Screenshot: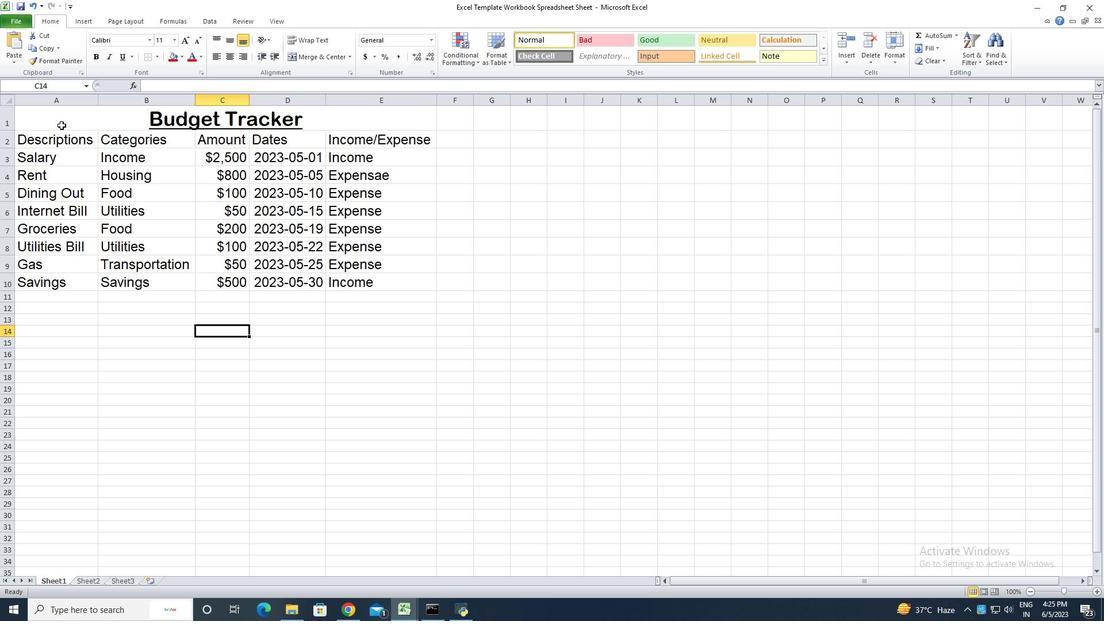 
Action: Mouse pressed left at (62, 120)
Screenshot: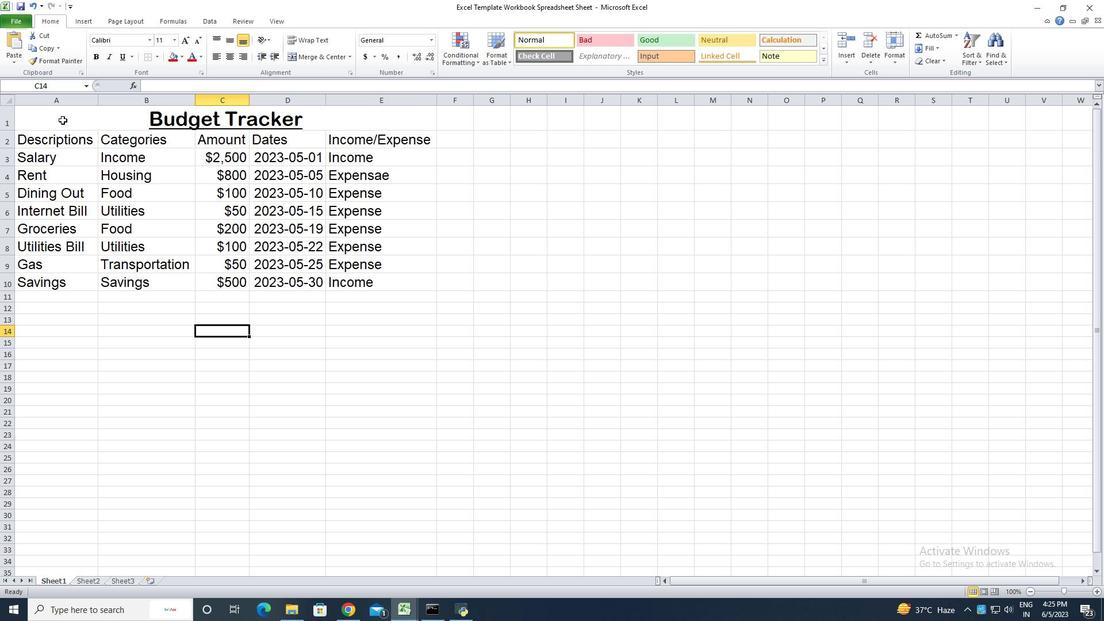 
Action: Mouse moved to (229, 40)
Screenshot: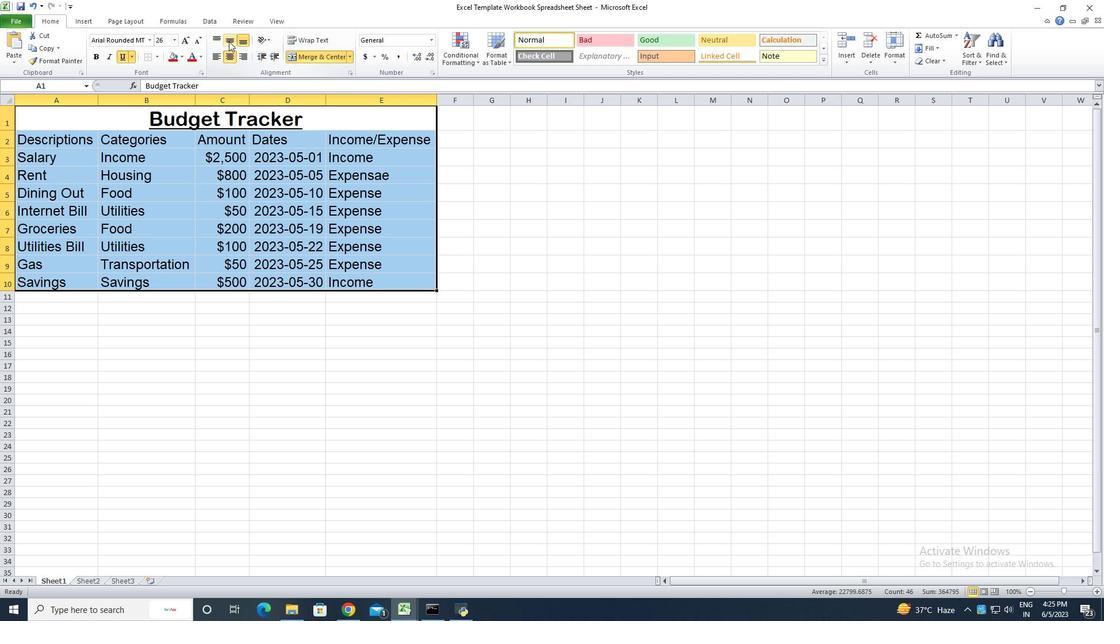 
Action: Mouse pressed left at (229, 40)
Screenshot: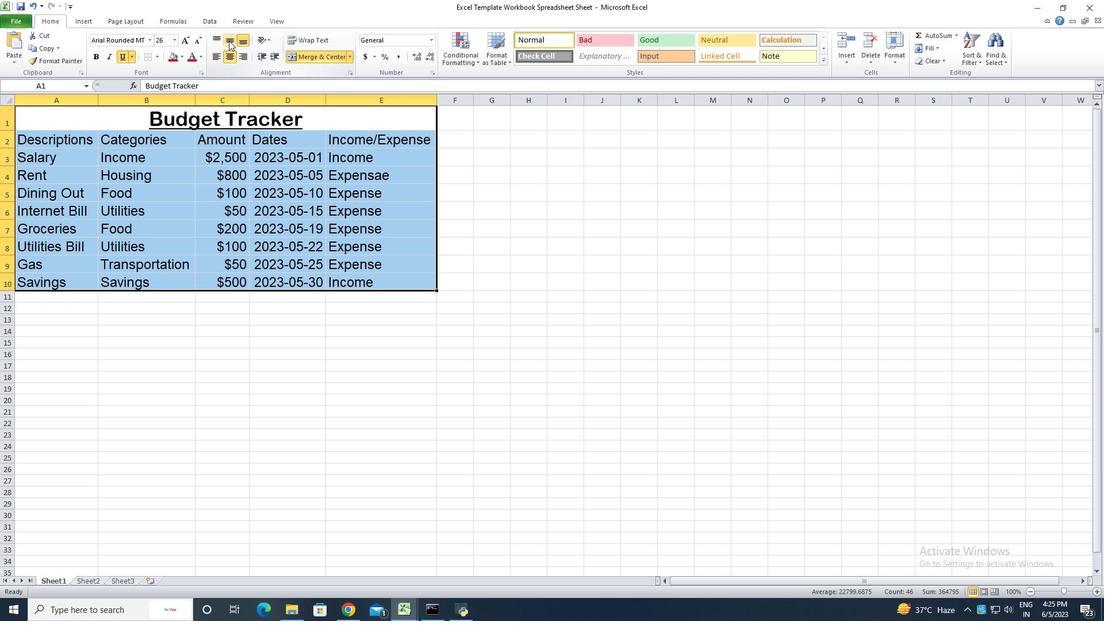 
Action: Mouse moved to (214, 57)
Screenshot: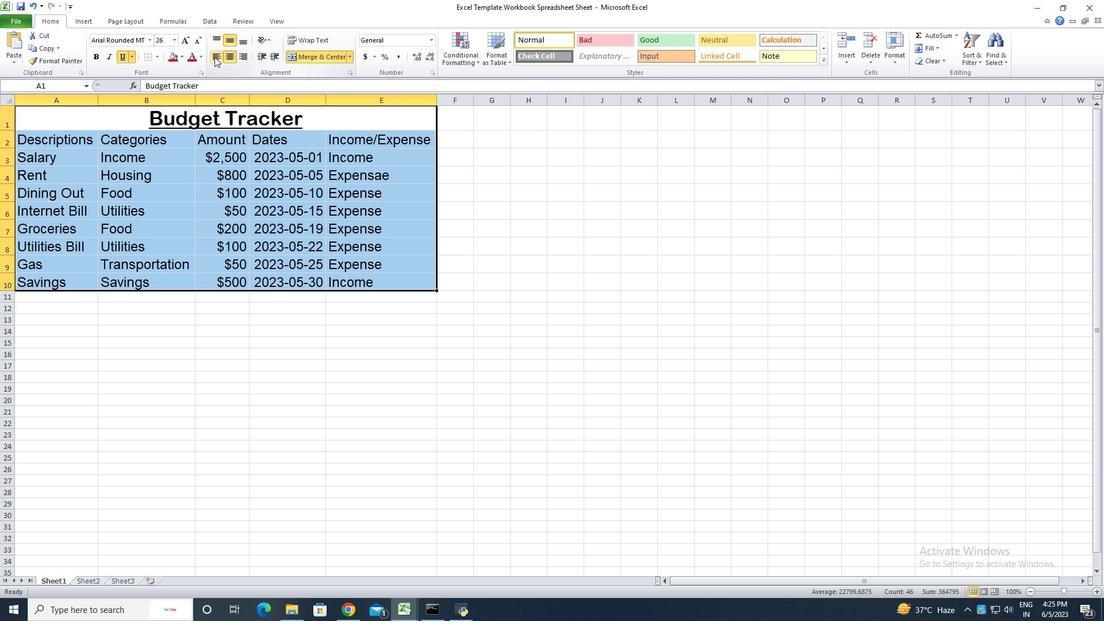 
Action: Mouse pressed left at (214, 57)
Screenshot: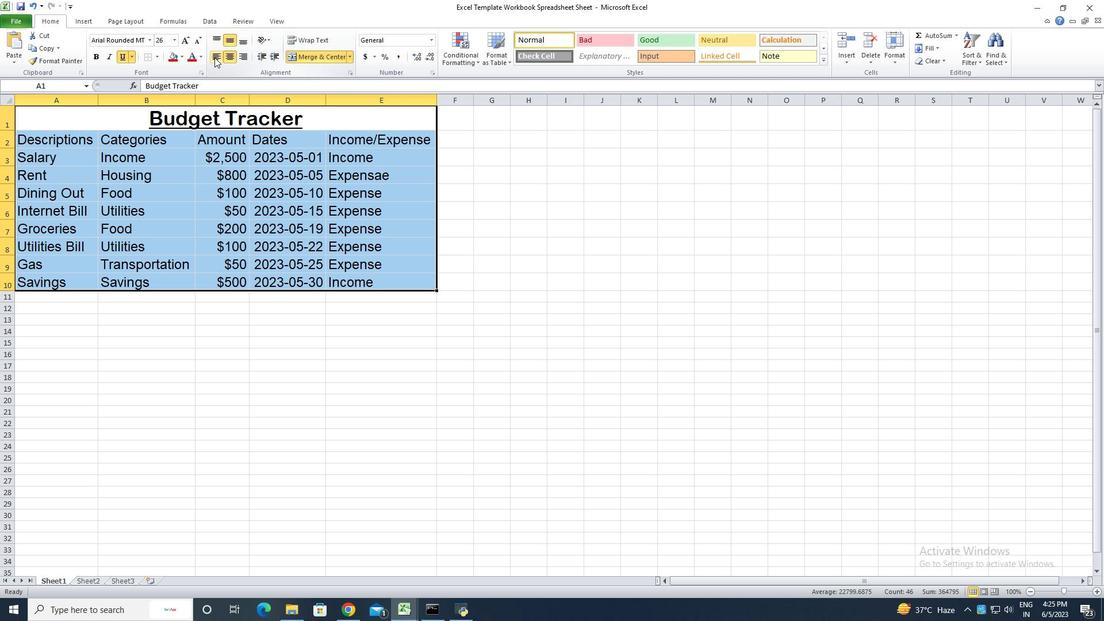 
Action: Mouse moved to (329, 331)
Screenshot: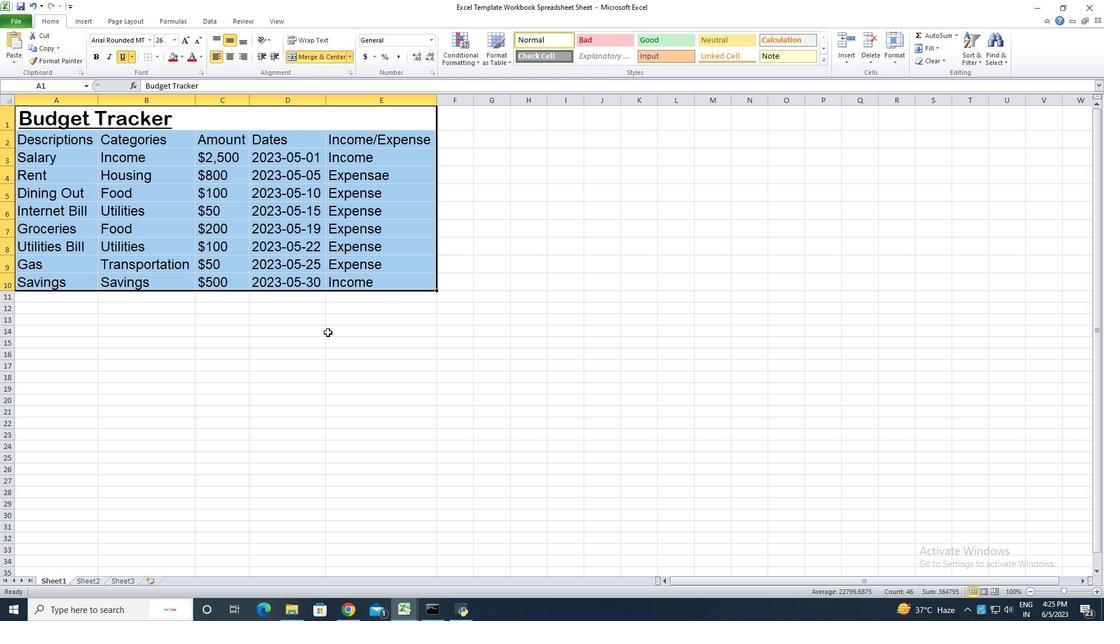 
Action: Mouse pressed left at (329, 331)
Screenshot: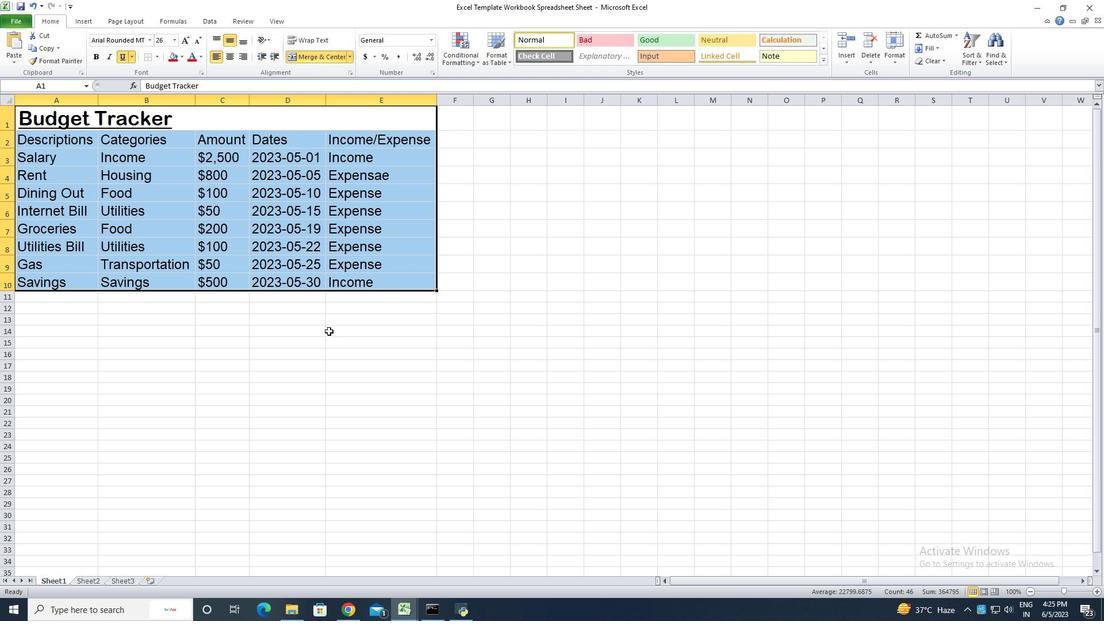 
Action: Key pressed ctrl+S
Screenshot: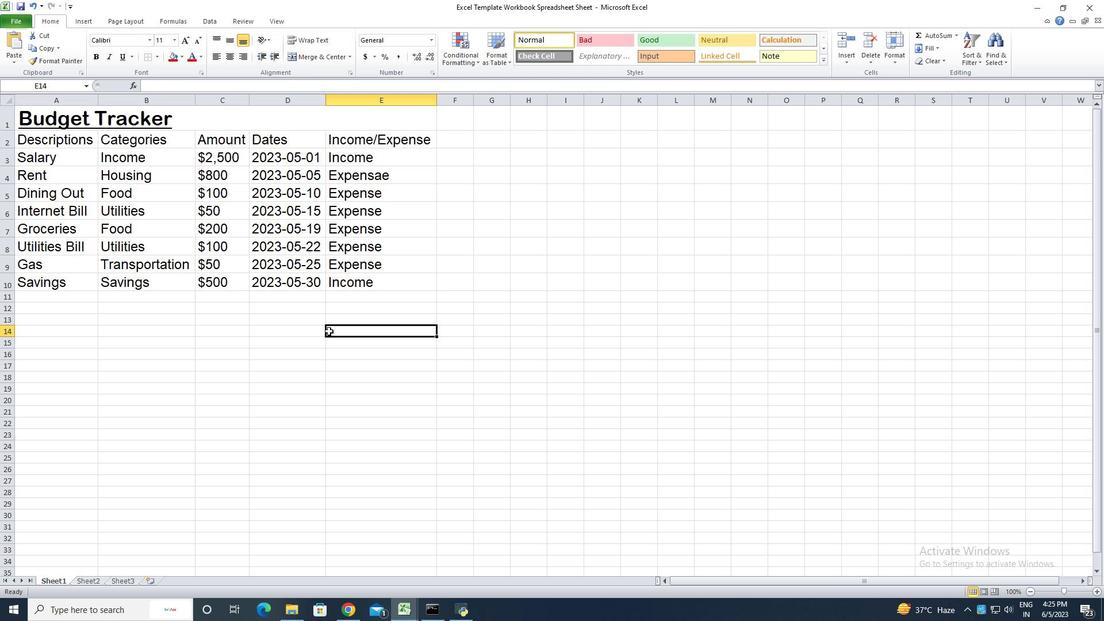
